 Task: Find a house in Ramallah for 6 guests, with 3 bedrooms, within a price range of ₹15,000 to ₹20,000, and the host should speak English.
Action: Mouse moved to (414, 84)
Screenshot: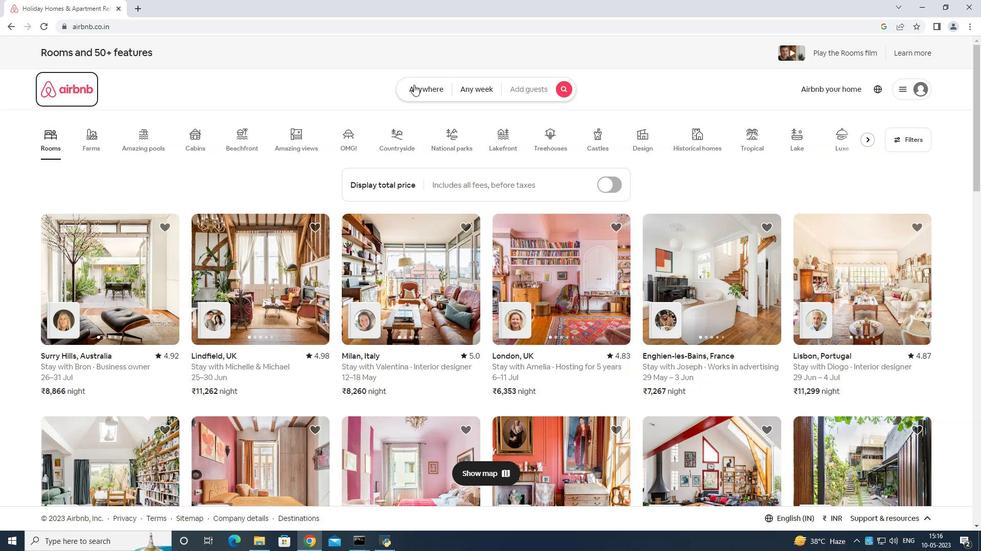 
Action: Mouse pressed left at (414, 84)
Screenshot: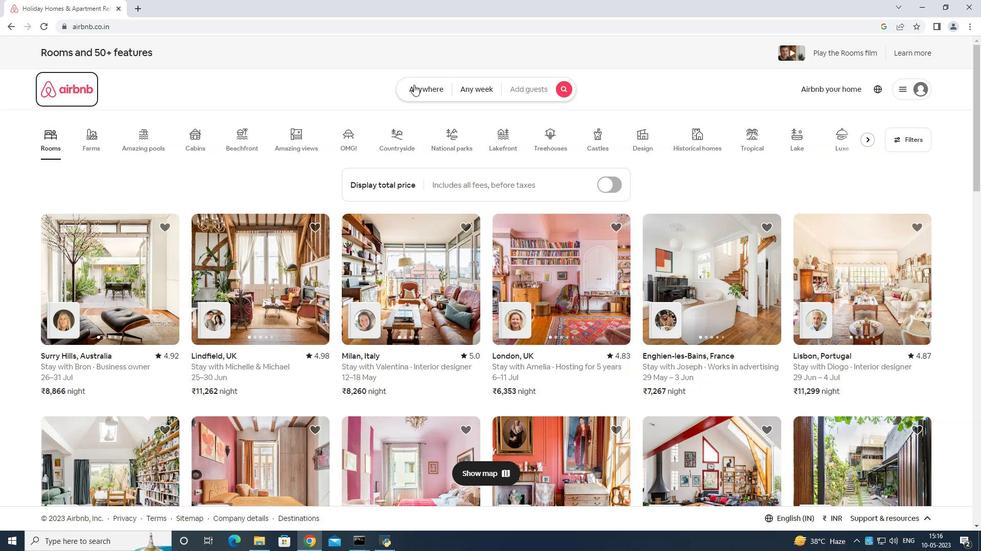 
Action: Mouse moved to (396, 119)
Screenshot: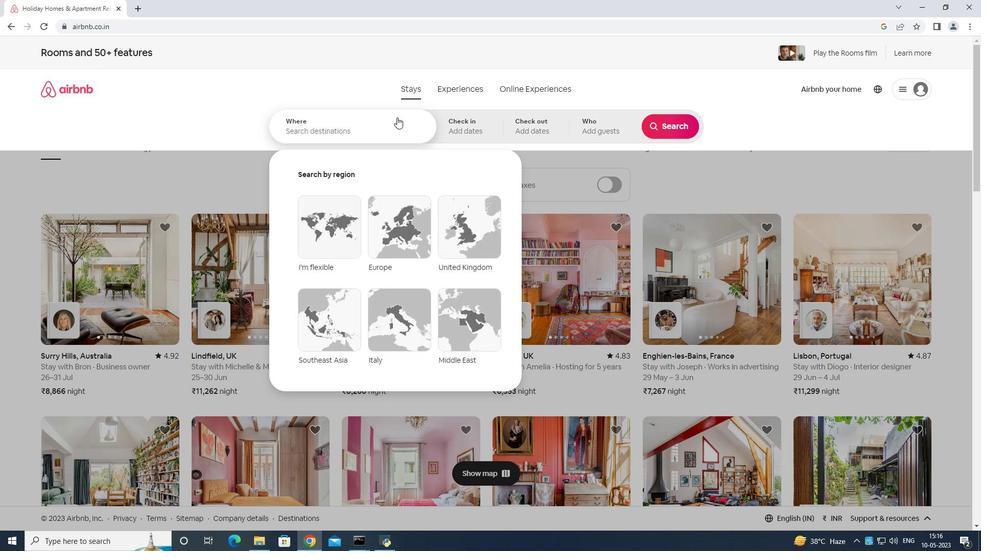 
Action: Mouse pressed left at (396, 119)
Screenshot: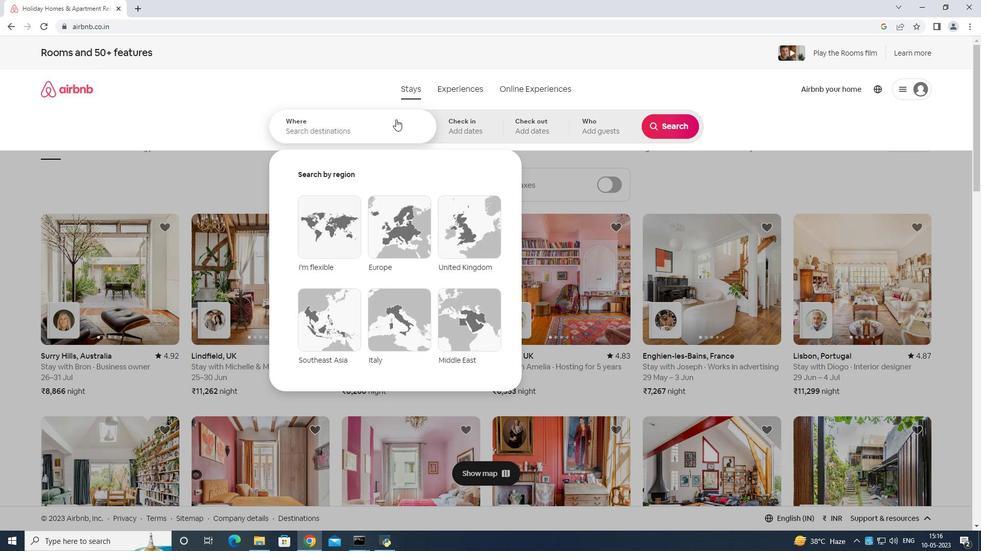 
Action: Mouse moved to (424, 124)
Screenshot: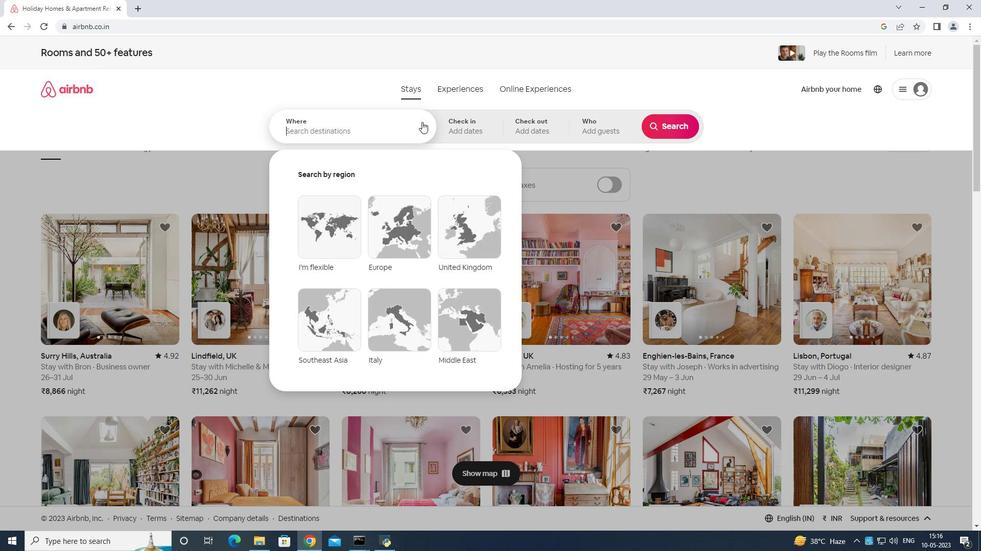 
Action: Key pressed <Key.shift>Ramallah<Key.space>palestti<Key.backspace><Key.backspace>inian<Key.enter>
Screenshot: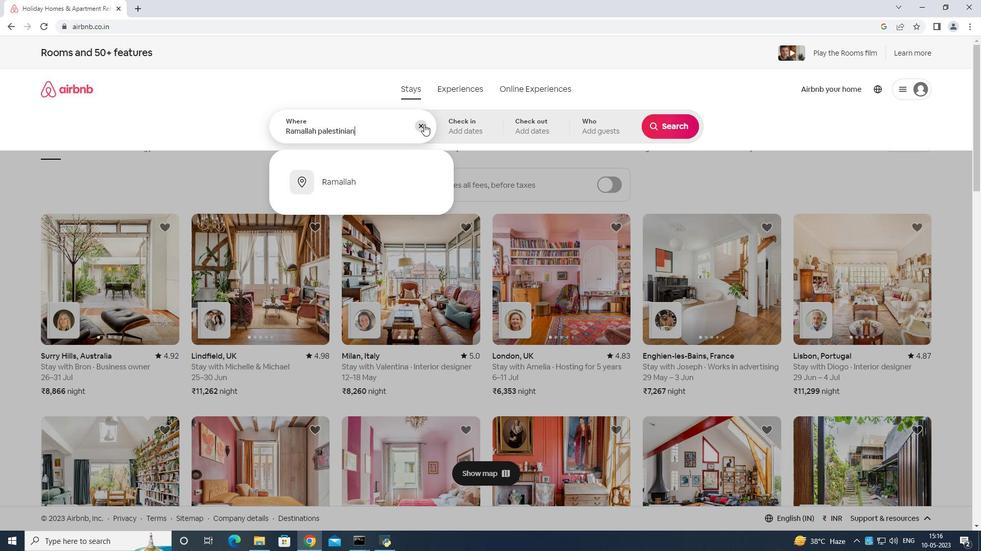 
Action: Mouse moved to (670, 204)
Screenshot: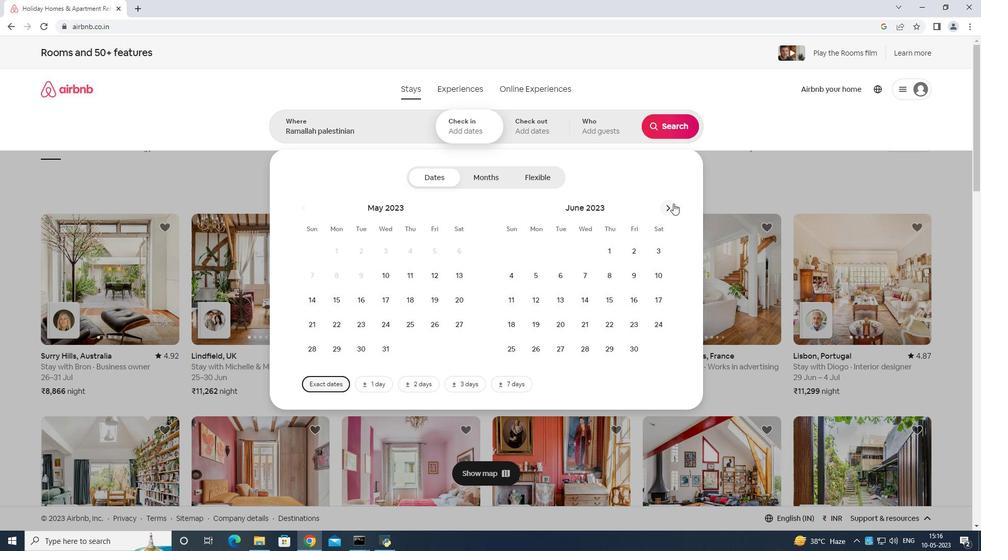 
Action: Mouse pressed left at (670, 204)
Screenshot: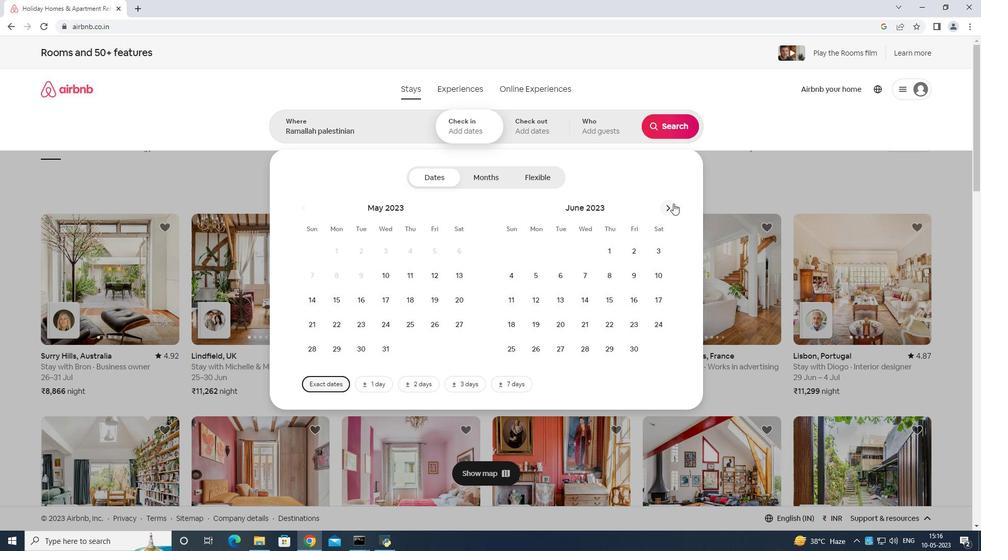
Action: Mouse moved to (670, 204)
Screenshot: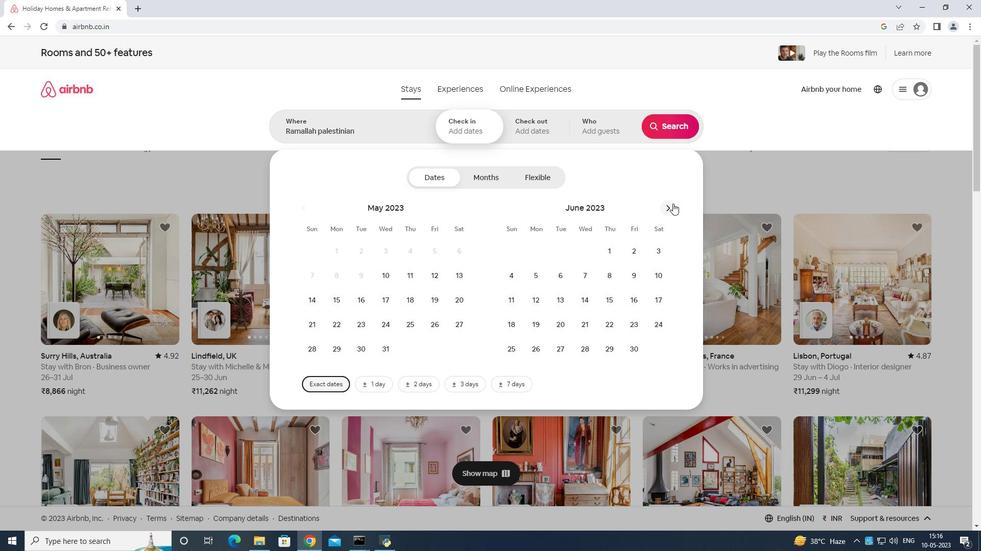 
Action: Mouse pressed left at (670, 204)
Screenshot: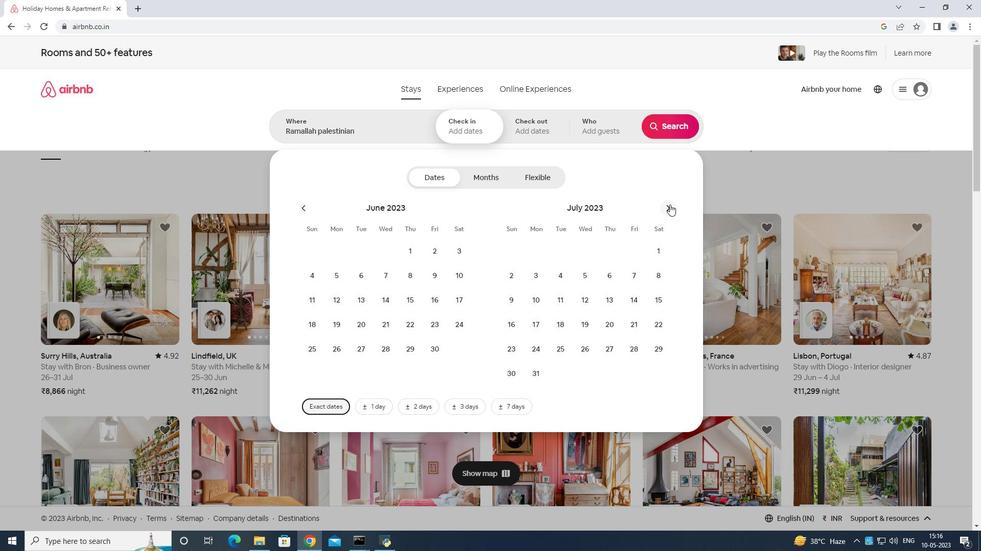 
Action: Mouse pressed left at (670, 204)
Screenshot: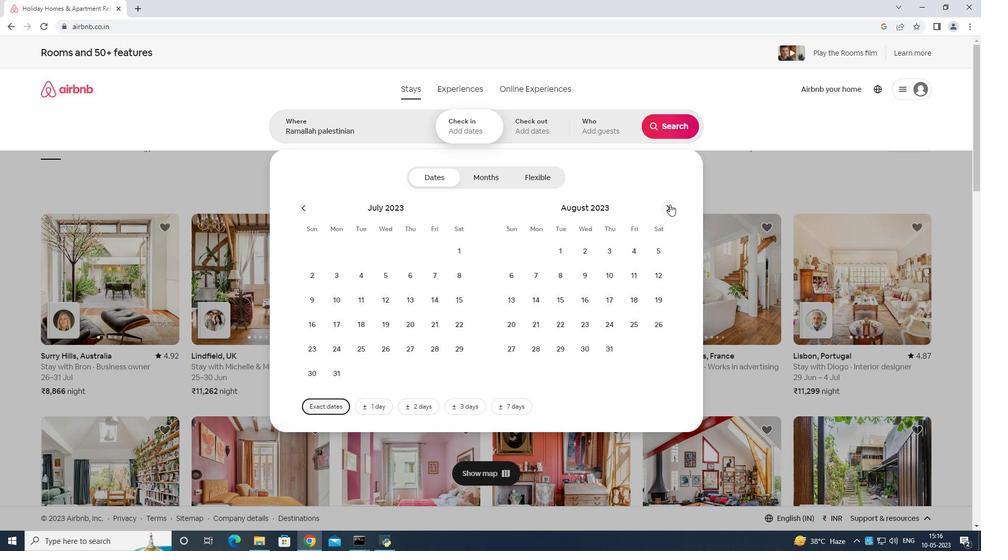 
Action: Mouse moved to (551, 272)
Screenshot: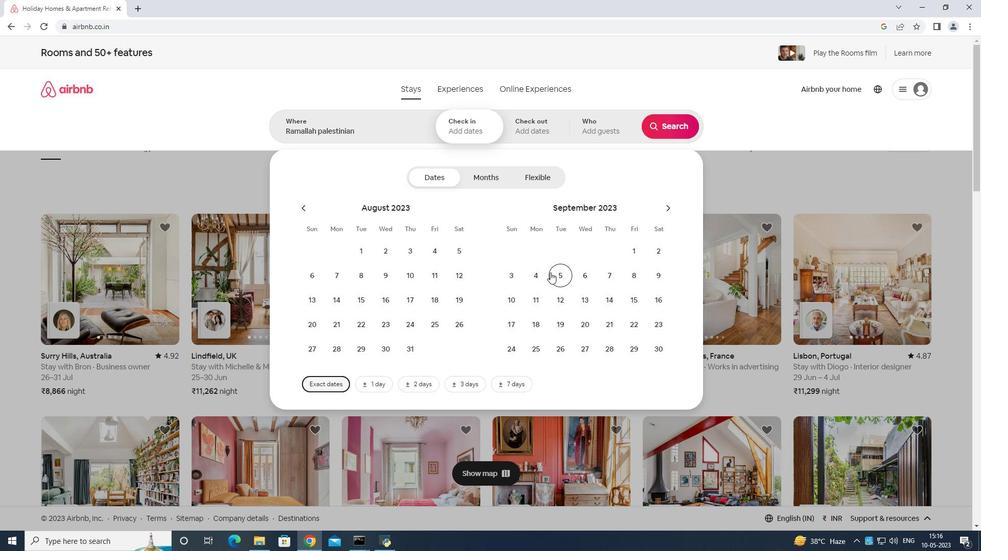 
Action: Mouse pressed left at (551, 272)
Screenshot: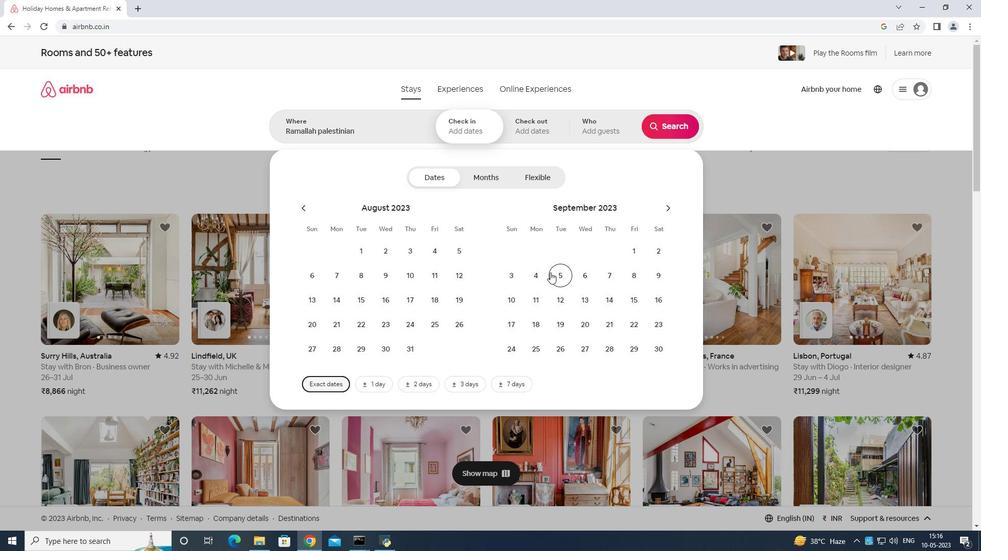 
Action: Mouse moved to (562, 273)
Screenshot: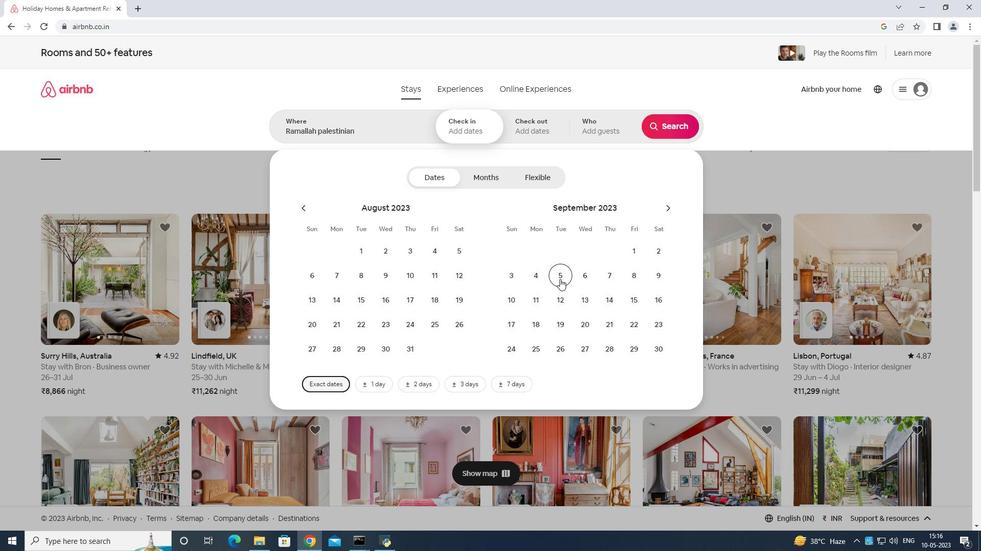 
Action: Mouse pressed left at (562, 273)
Screenshot: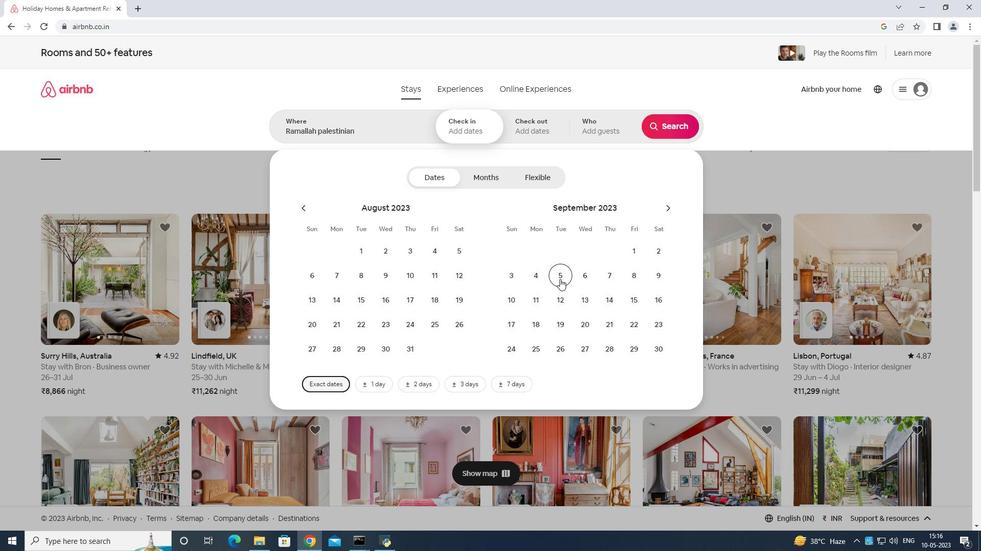 
Action: Mouse moved to (576, 292)
Screenshot: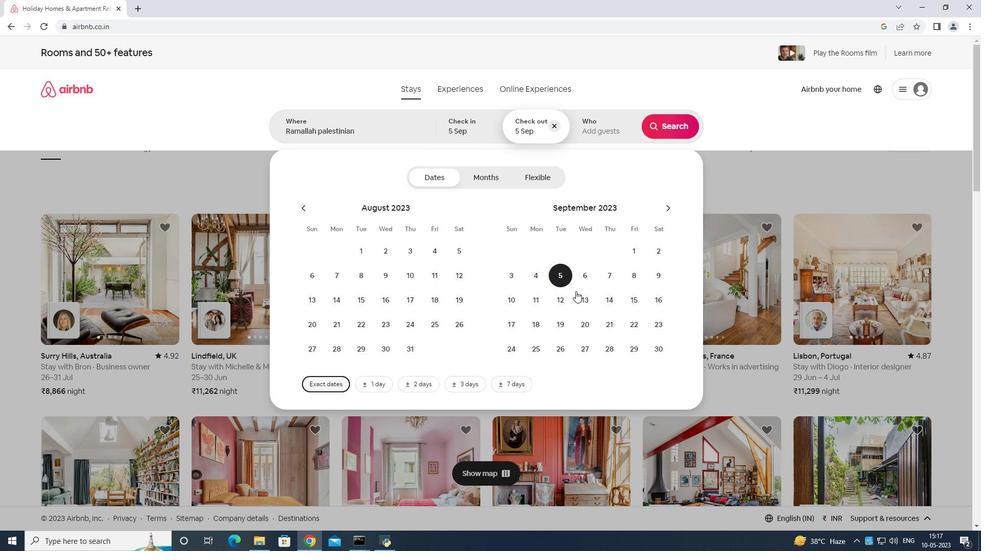 
Action: Mouse pressed left at (576, 292)
Screenshot: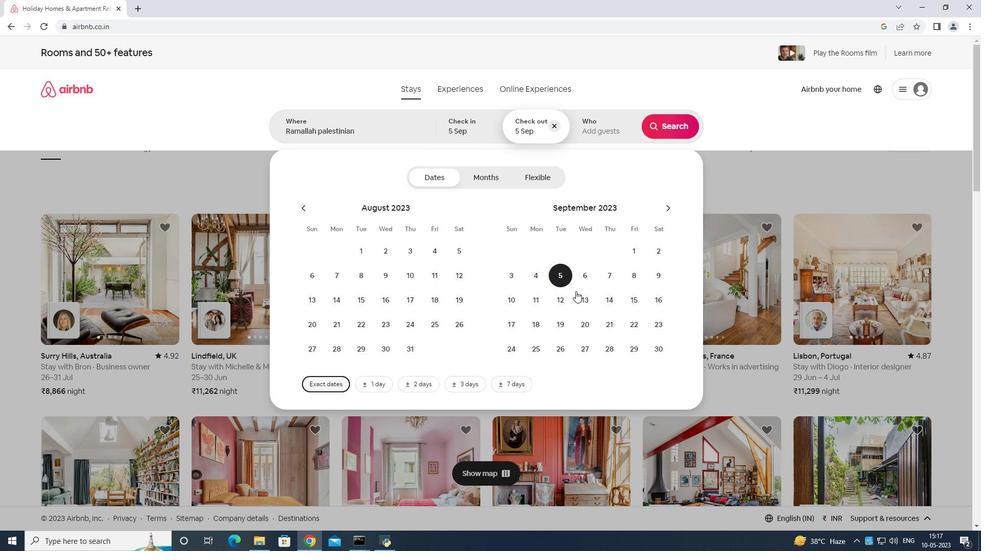 
Action: Mouse moved to (601, 129)
Screenshot: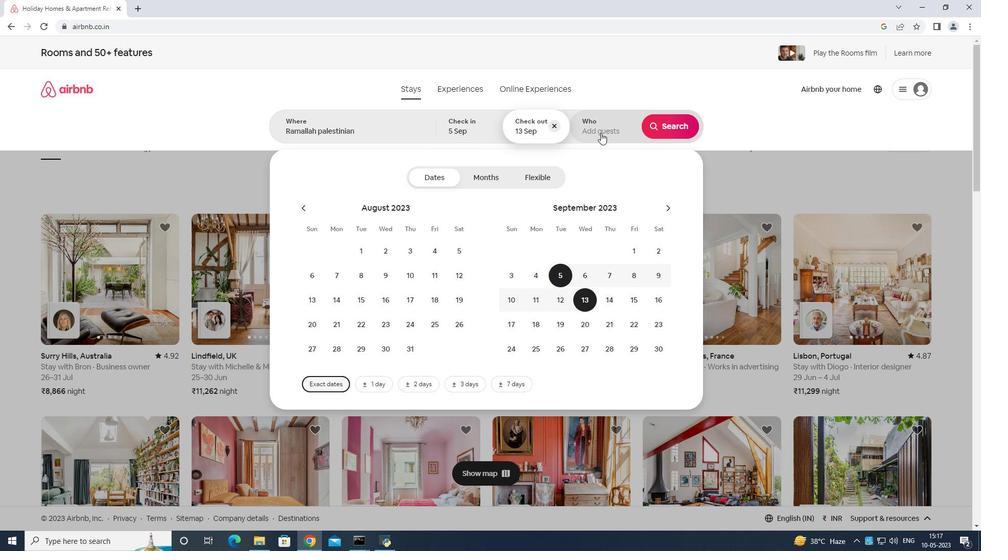 
Action: Mouse pressed left at (601, 129)
Screenshot: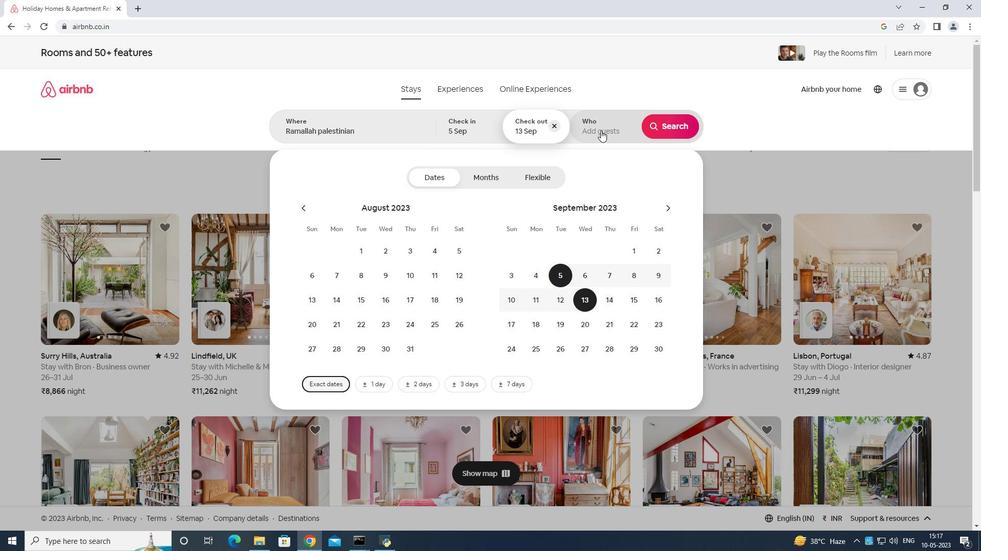 
Action: Mouse moved to (667, 180)
Screenshot: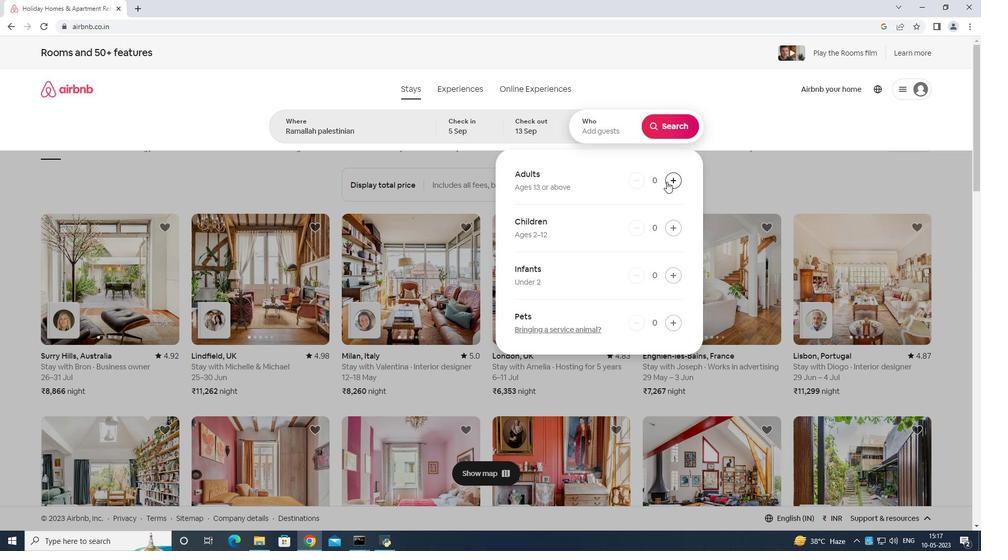 
Action: Mouse pressed left at (667, 180)
Screenshot: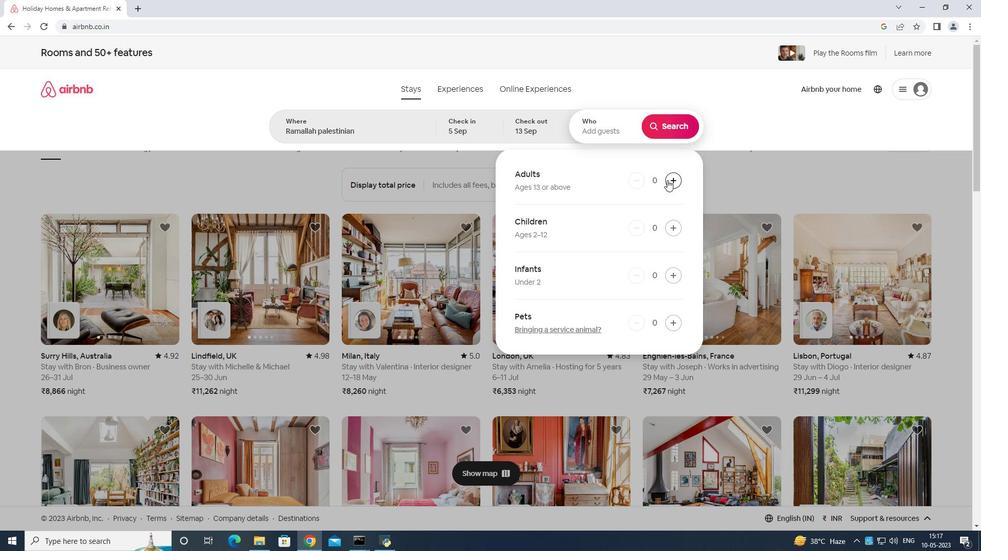
Action: Mouse moved to (666, 179)
Screenshot: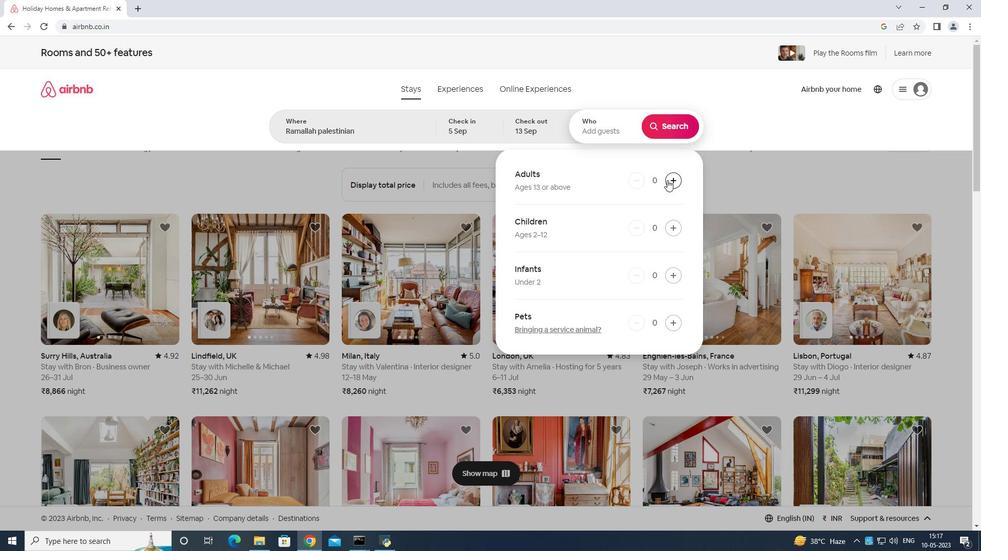 
Action: Mouse pressed left at (666, 179)
Screenshot: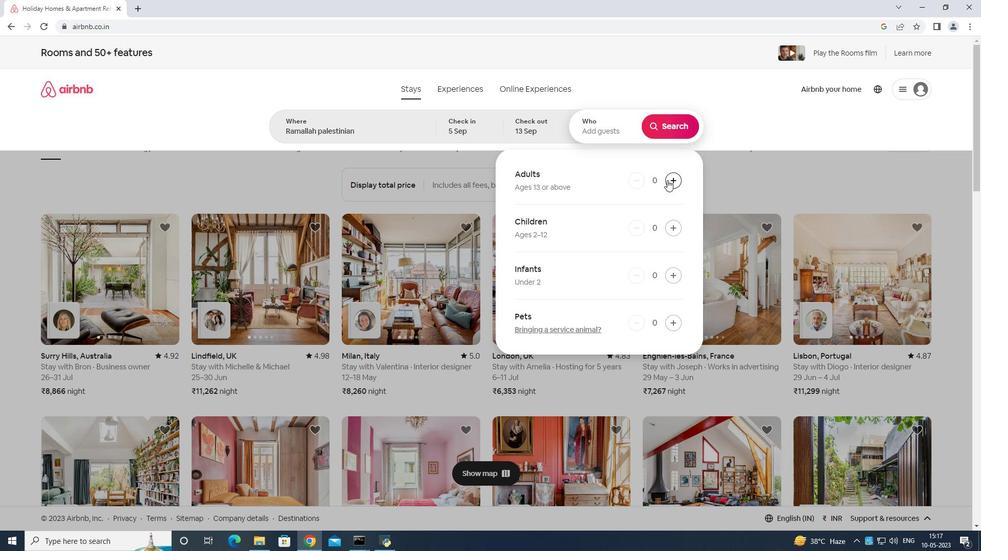 
Action: Mouse moved to (666, 179)
Screenshot: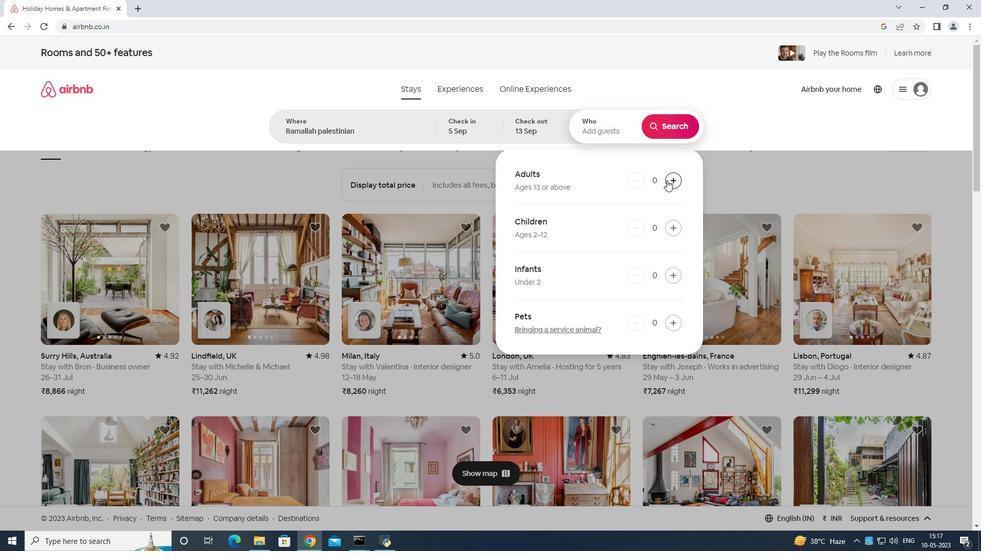 
Action: Mouse pressed left at (666, 179)
Screenshot: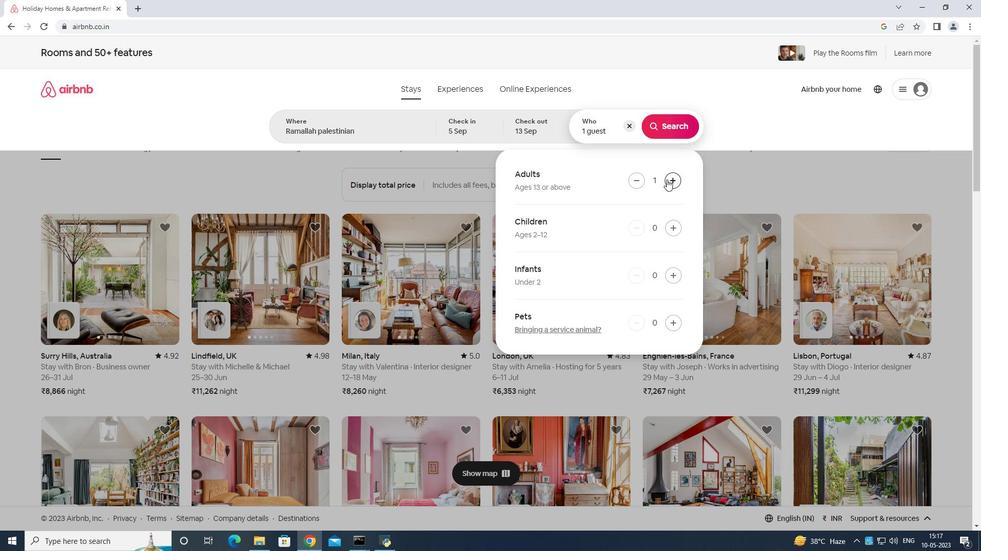 
Action: Mouse moved to (667, 179)
Screenshot: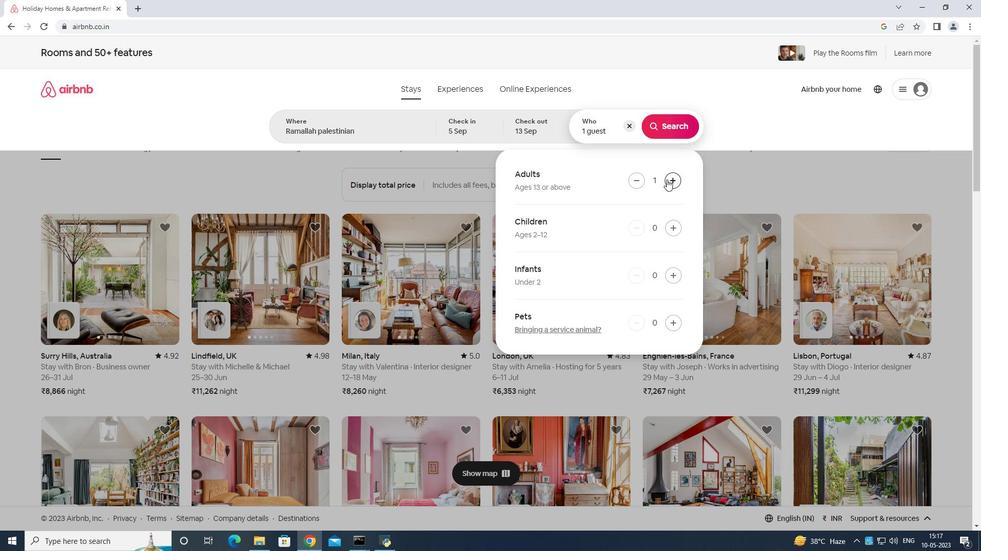 
Action: Mouse pressed left at (667, 179)
Screenshot: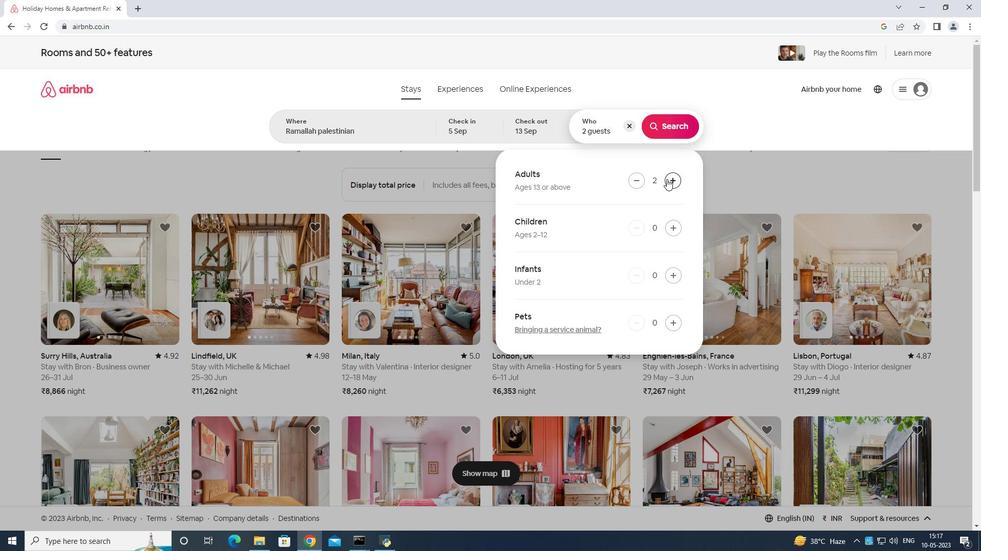 
Action: Mouse moved to (667, 178)
Screenshot: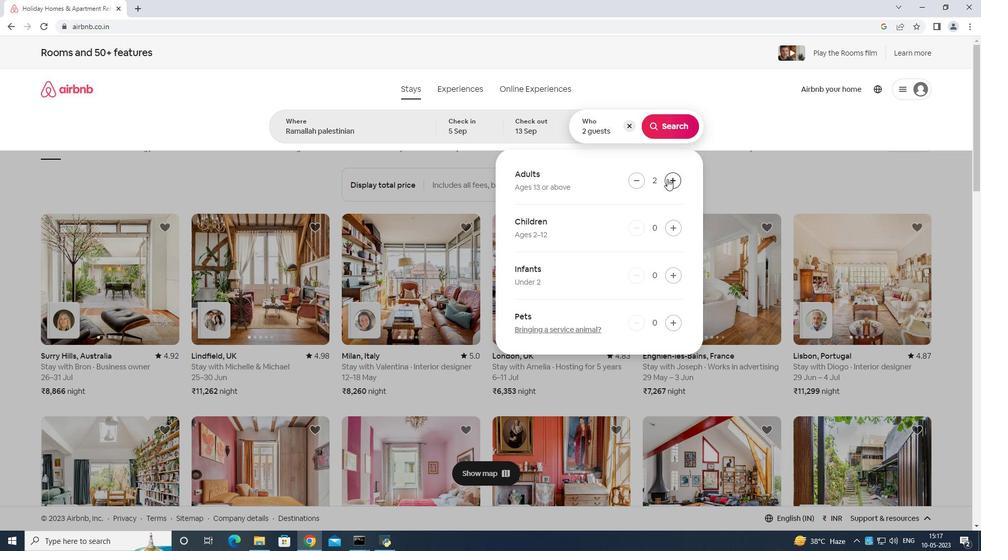 
Action: Mouse pressed left at (667, 178)
Screenshot: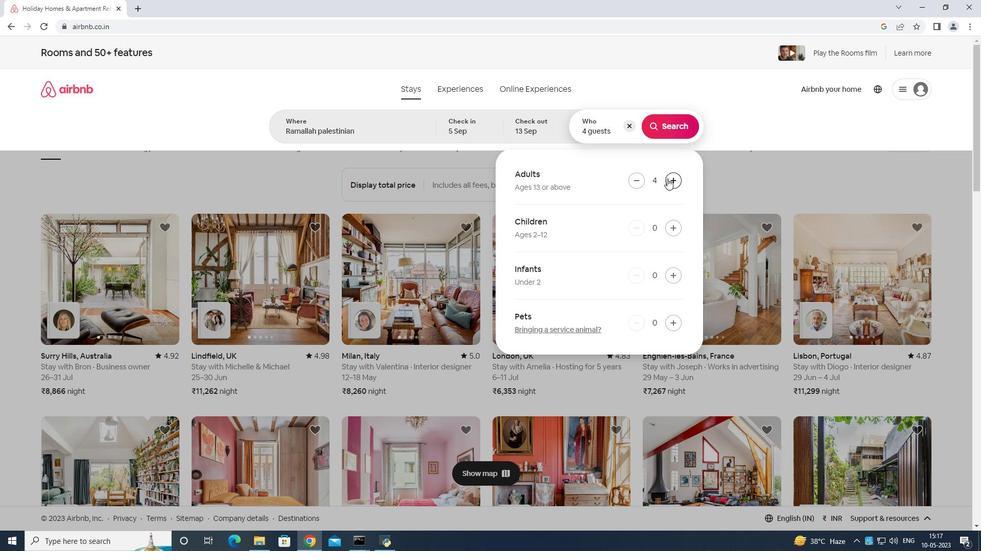 
Action: Mouse pressed left at (667, 178)
Screenshot: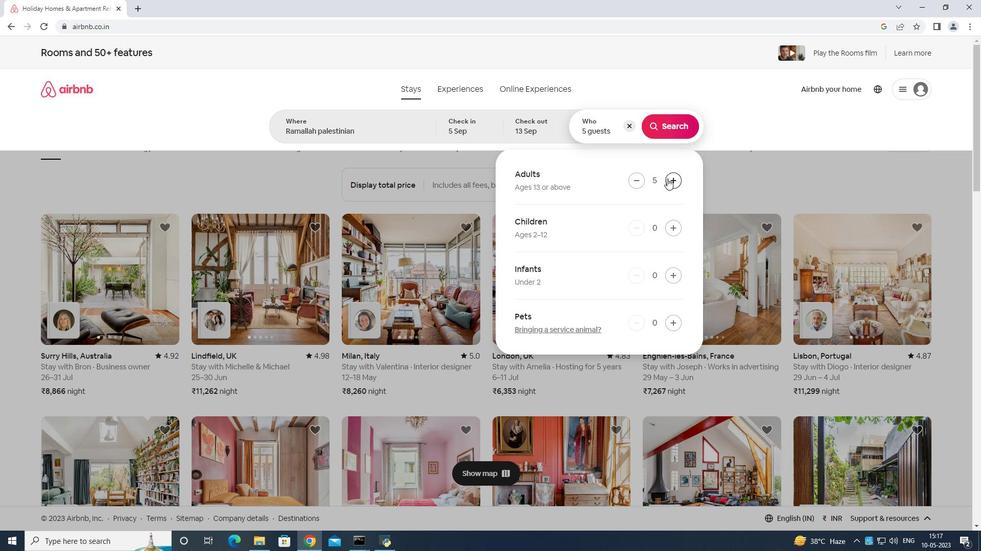 
Action: Mouse moved to (679, 125)
Screenshot: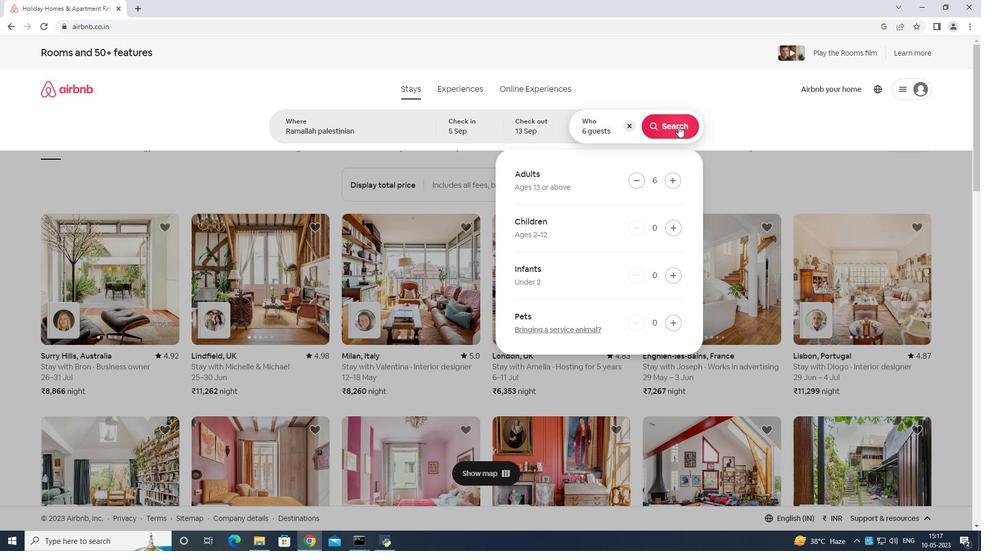 
Action: Mouse pressed left at (679, 125)
Screenshot: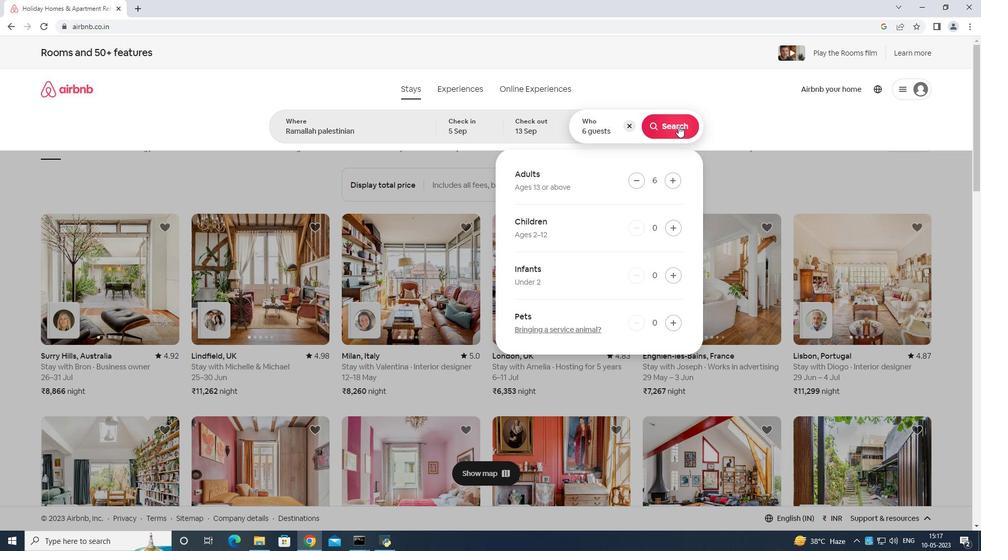 
Action: Mouse moved to (945, 98)
Screenshot: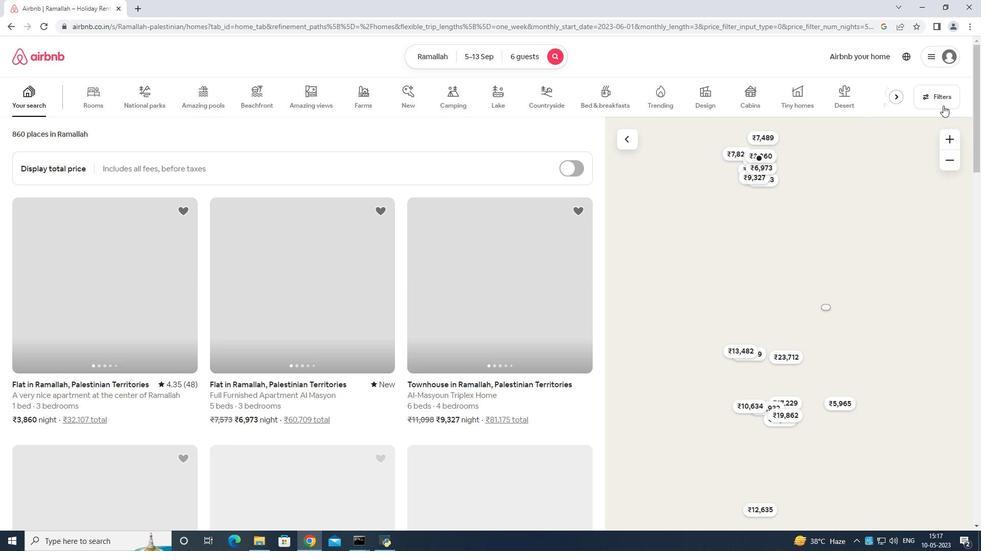 
Action: Mouse pressed left at (944, 99)
Screenshot: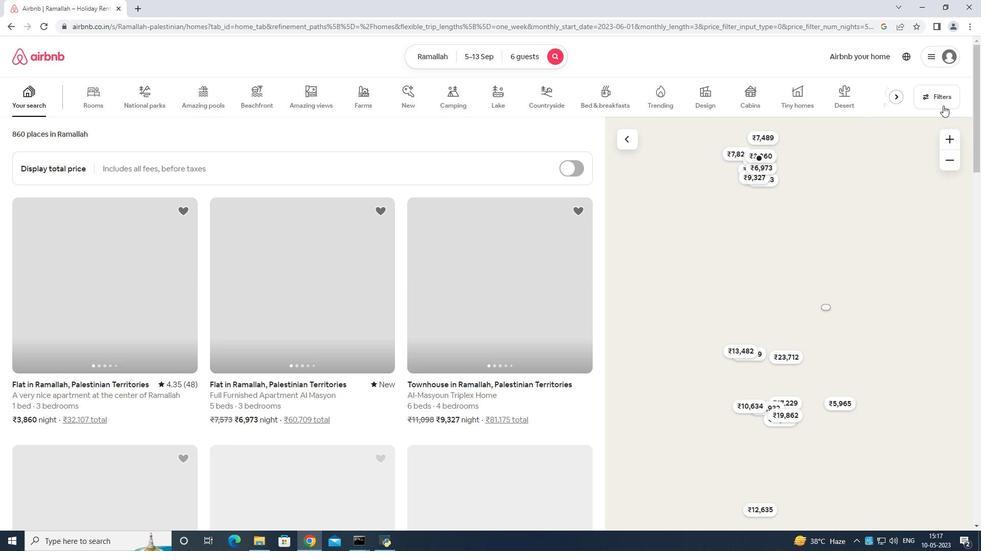 
Action: Mouse moved to (429, 346)
Screenshot: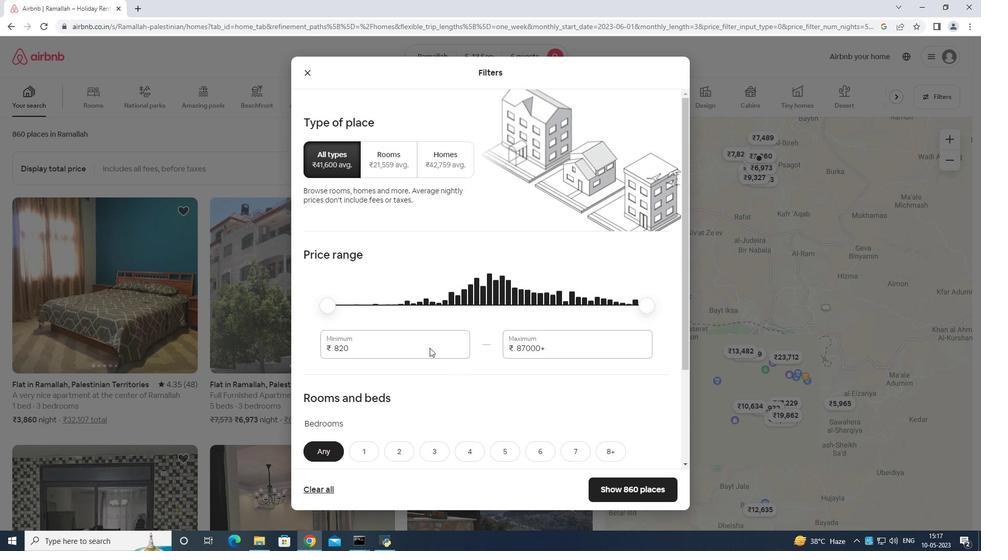 
Action: Mouse pressed left at (429, 346)
Screenshot: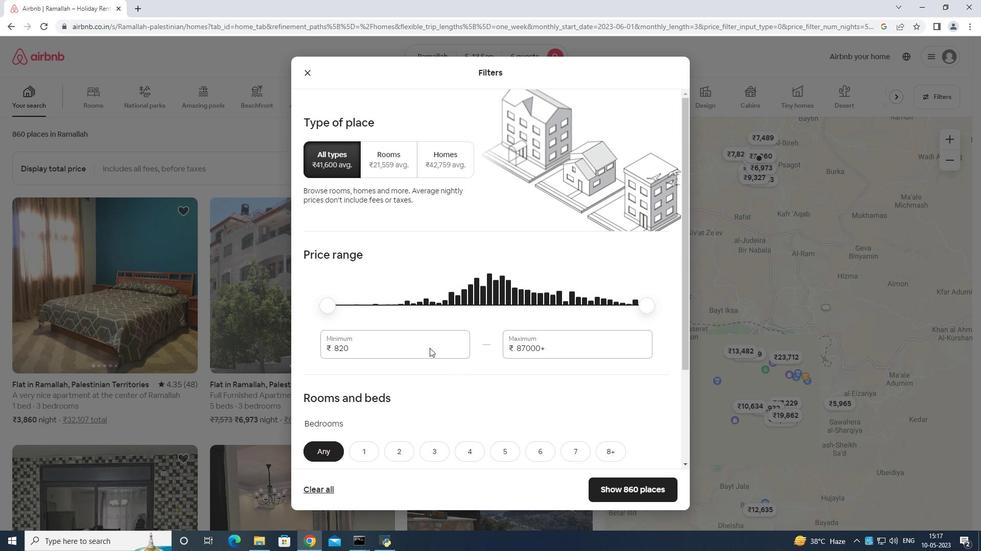 
Action: Mouse moved to (429, 340)
Screenshot: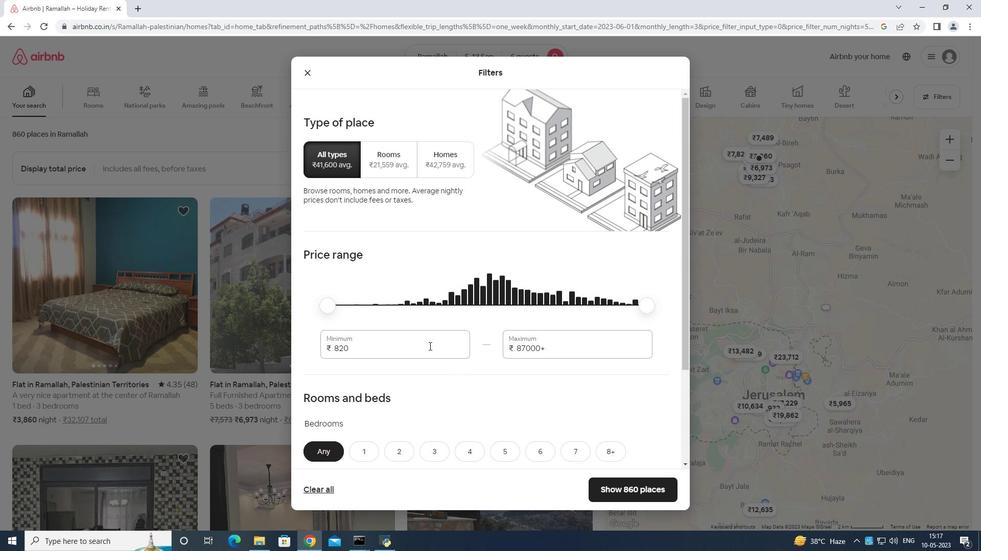 
Action: Key pressed <Key.backspace><Key.backspace><Key.backspace><Key.backspace>15000
Screenshot: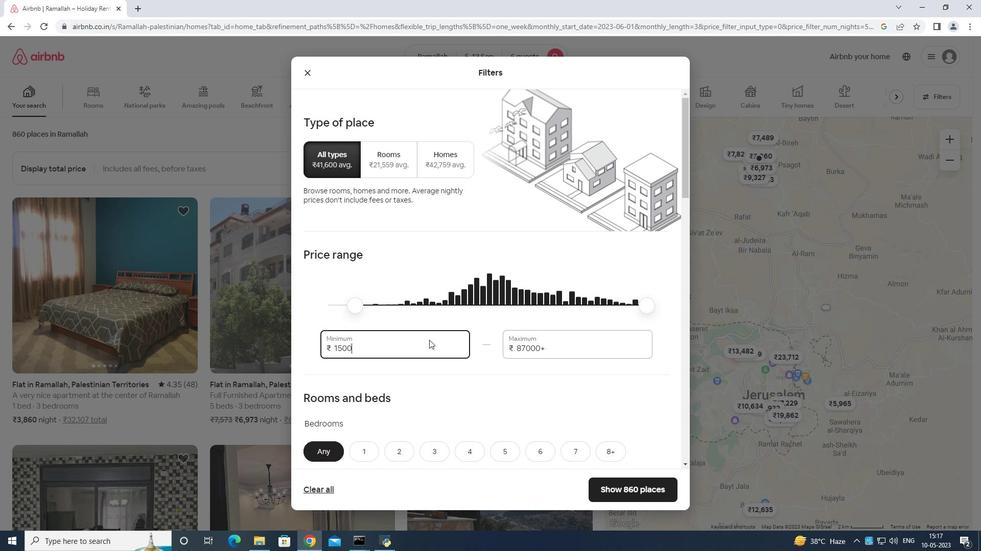 
Action: Mouse moved to (603, 347)
Screenshot: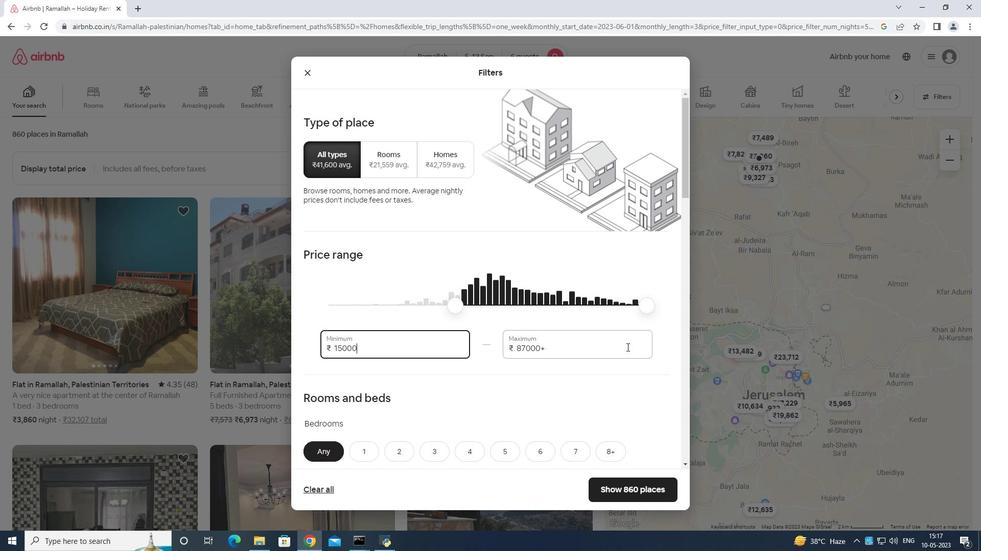 
Action: Mouse pressed left at (603, 347)
Screenshot: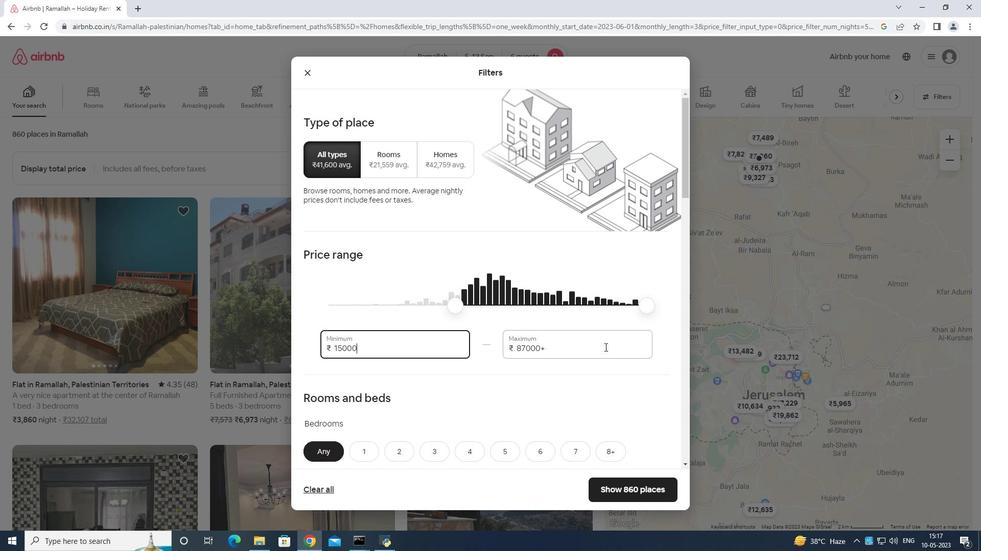 
Action: Key pressed <Key.backspace><Key.backspace><Key.backspace><Key.backspace><Key.backspace><Key.backspace><Key.backspace>20000
Screenshot: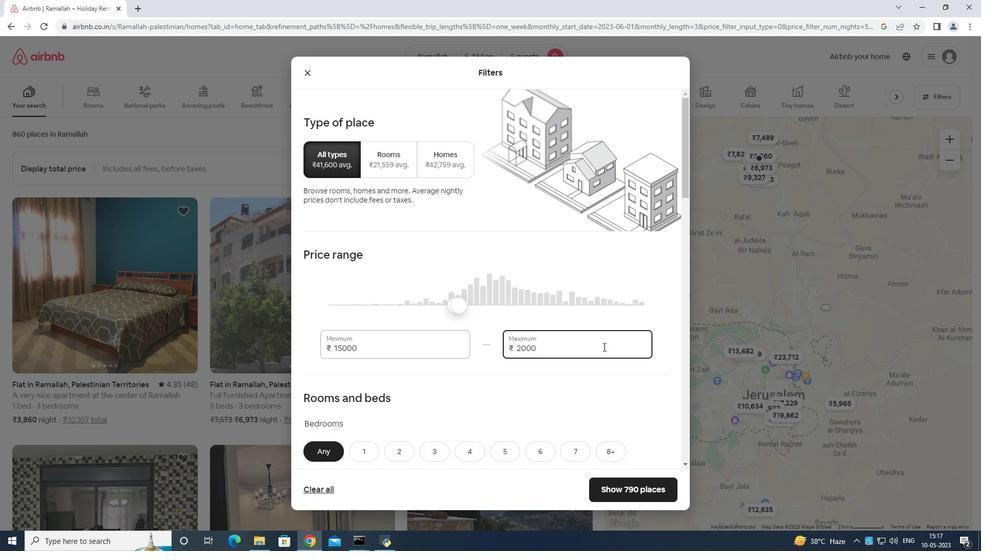 
Action: Mouse moved to (603, 347)
Screenshot: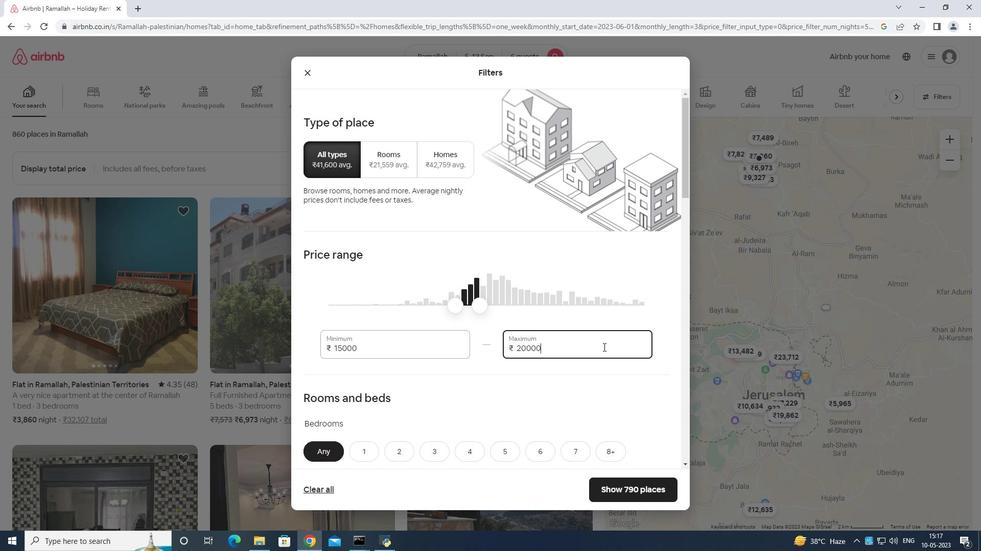 
Action: Mouse scrolled (603, 347) with delta (0, 0)
Screenshot: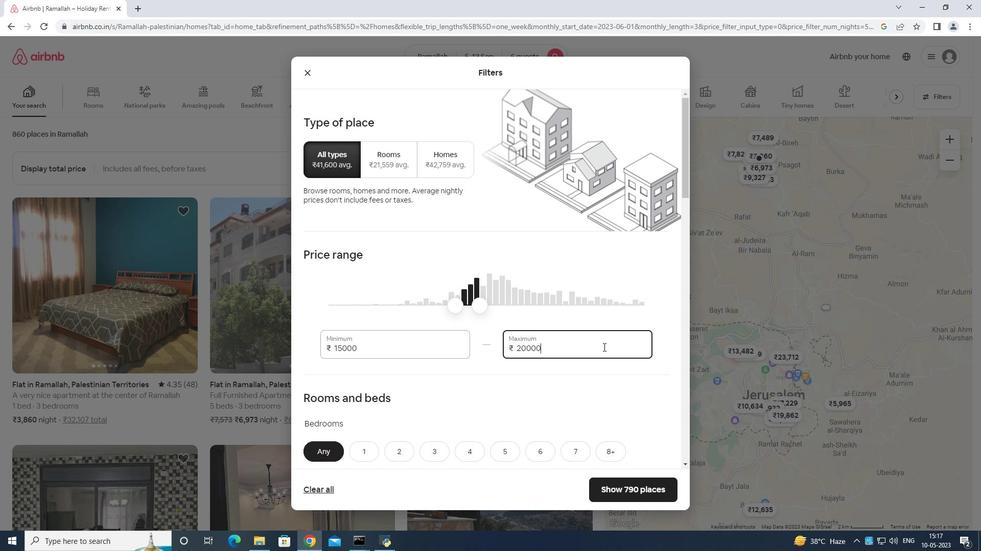
Action: Mouse moved to (602, 348)
Screenshot: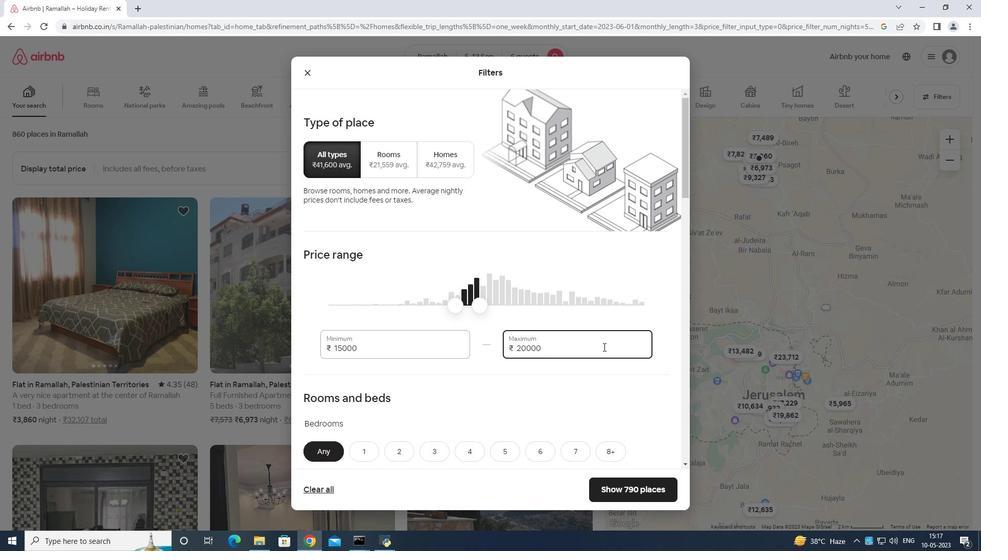 
Action: Mouse scrolled (602, 348) with delta (0, 0)
Screenshot: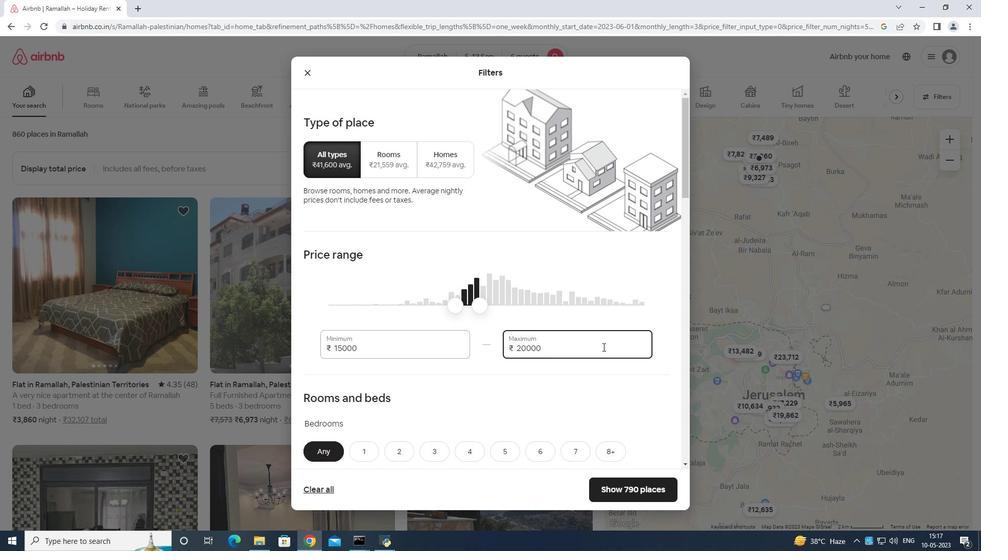 
Action: Mouse scrolled (602, 348) with delta (0, 0)
Screenshot: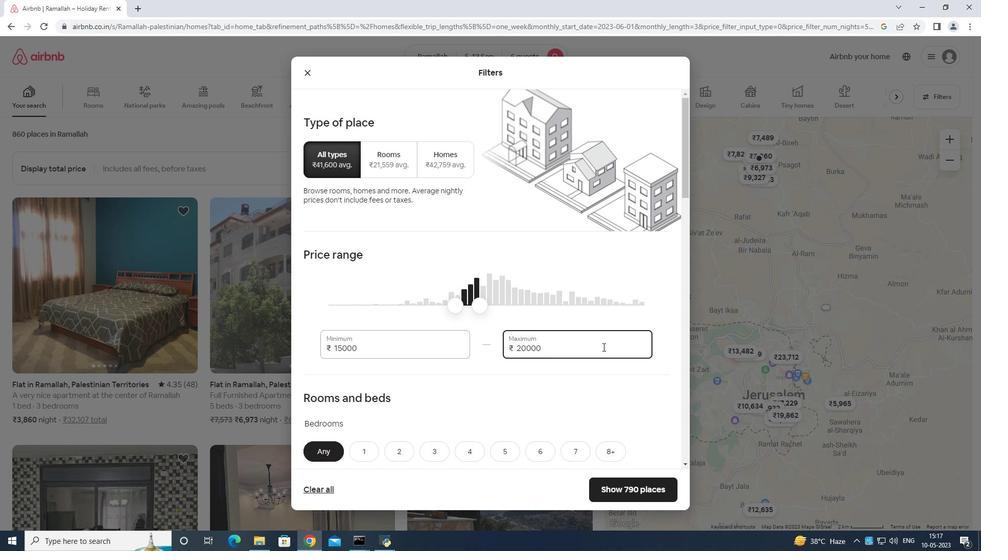 
Action: Mouse moved to (438, 303)
Screenshot: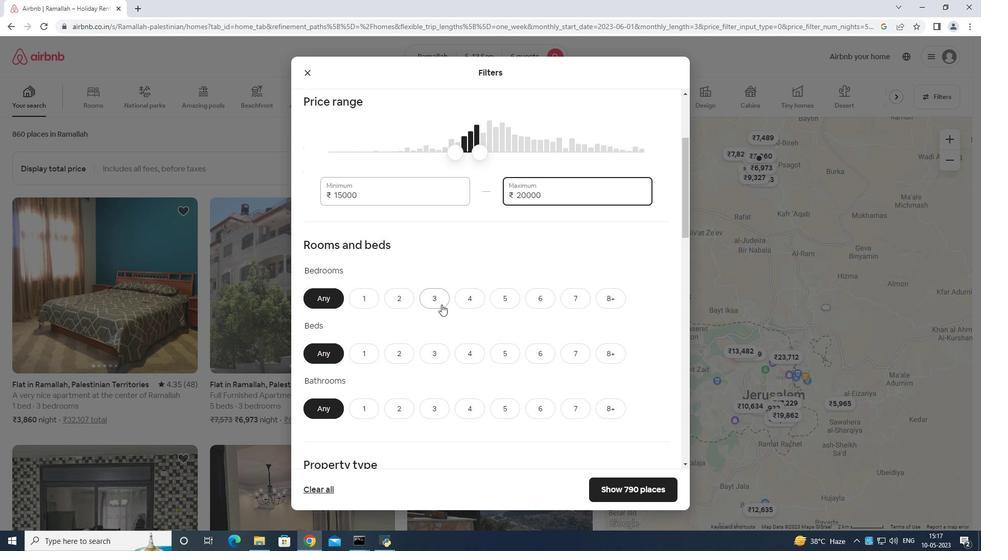 
Action: Mouse pressed left at (438, 303)
Screenshot: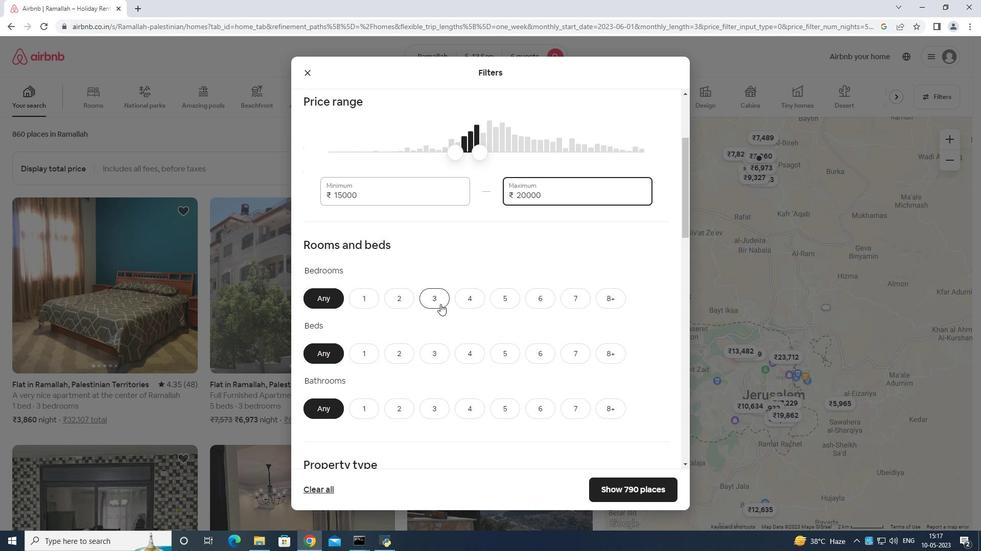 
Action: Mouse moved to (430, 352)
Screenshot: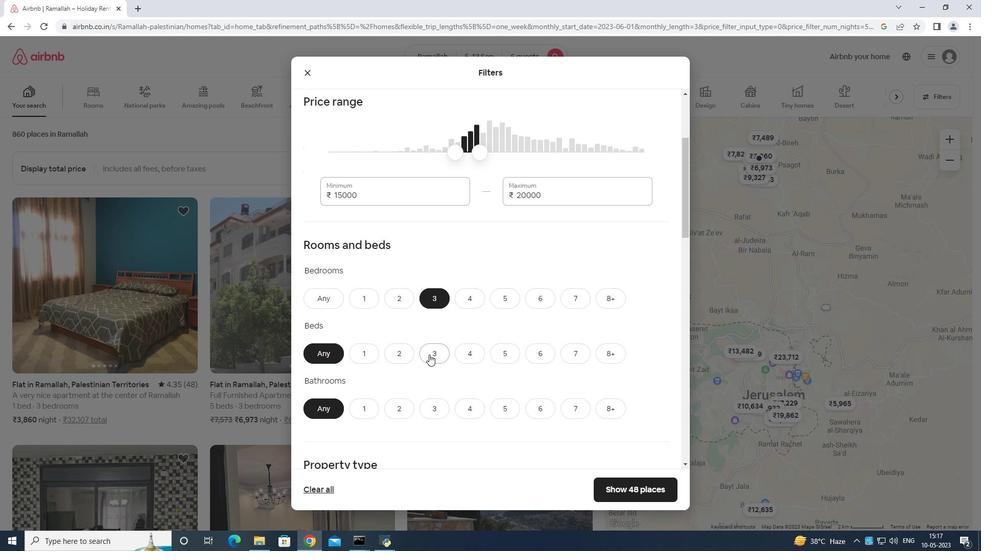 
Action: Mouse pressed left at (430, 352)
Screenshot: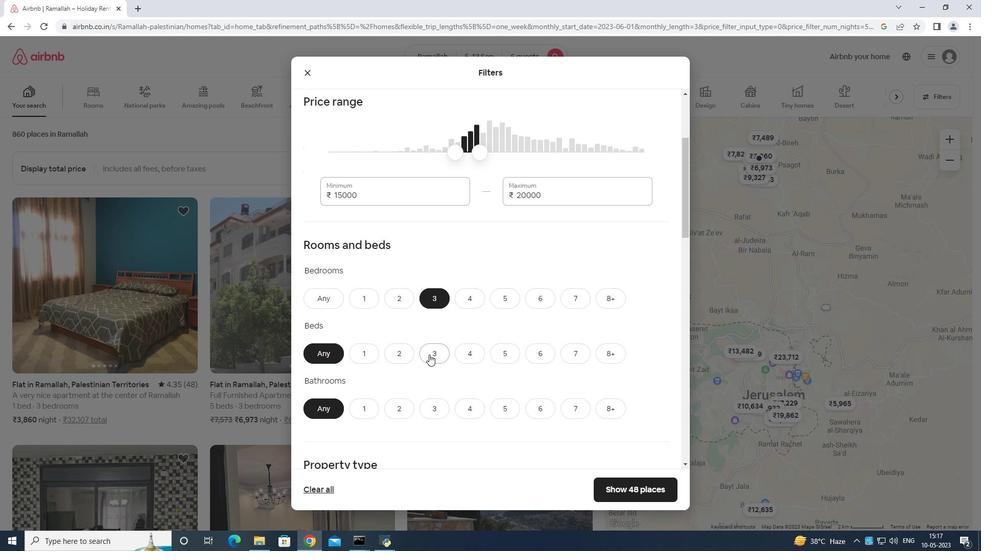 
Action: Mouse moved to (429, 403)
Screenshot: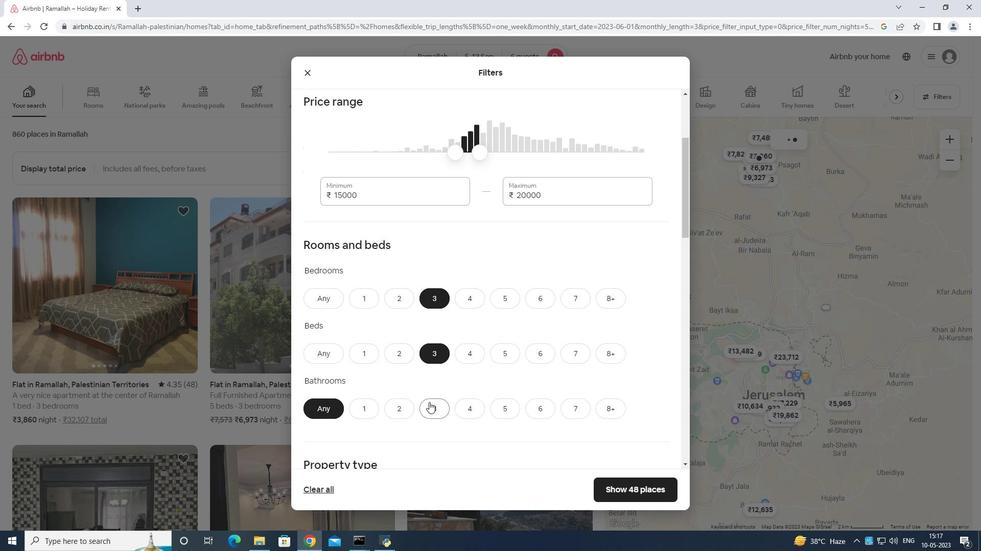 
Action: Mouse pressed left at (429, 403)
Screenshot: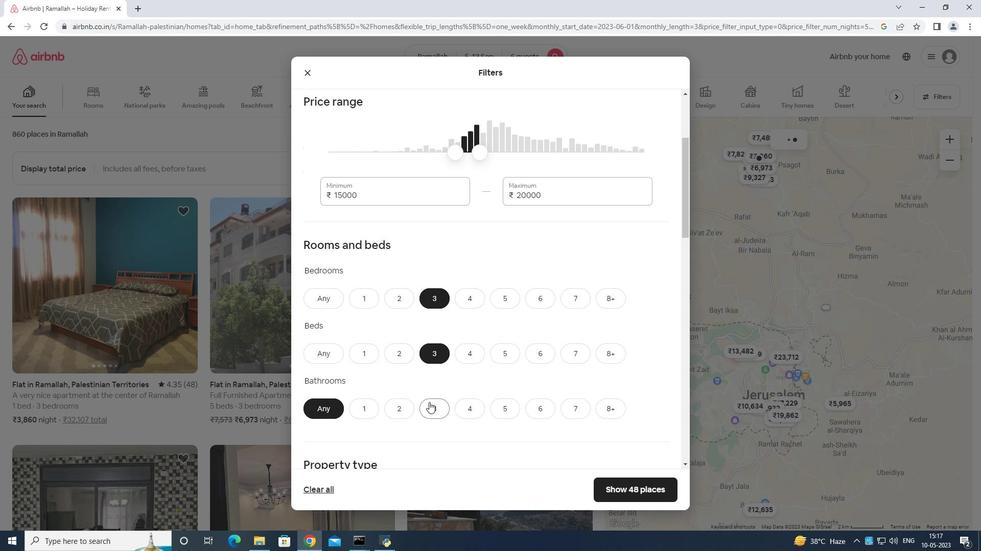 
Action: Mouse moved to (432, 402)
Screenshot: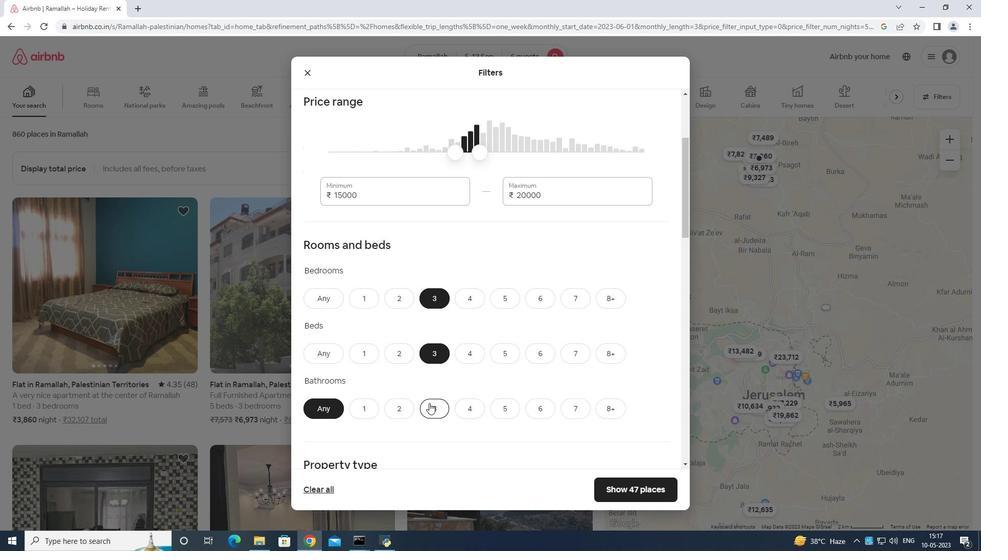
Action: Mouse scrolled (432, 402) with delta (0, 0)
Screenshot: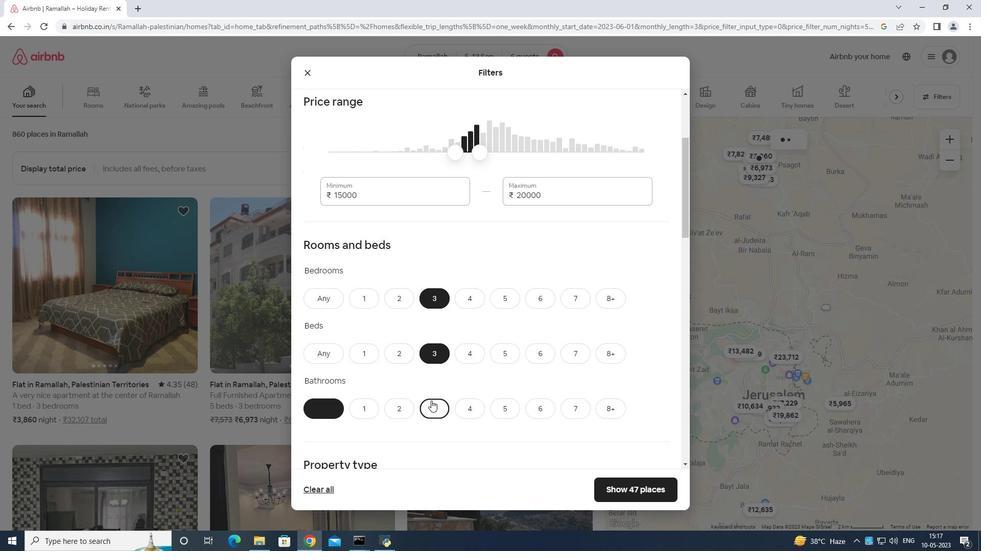 
Action: Mouse moved to (433, 403)
Screenshot: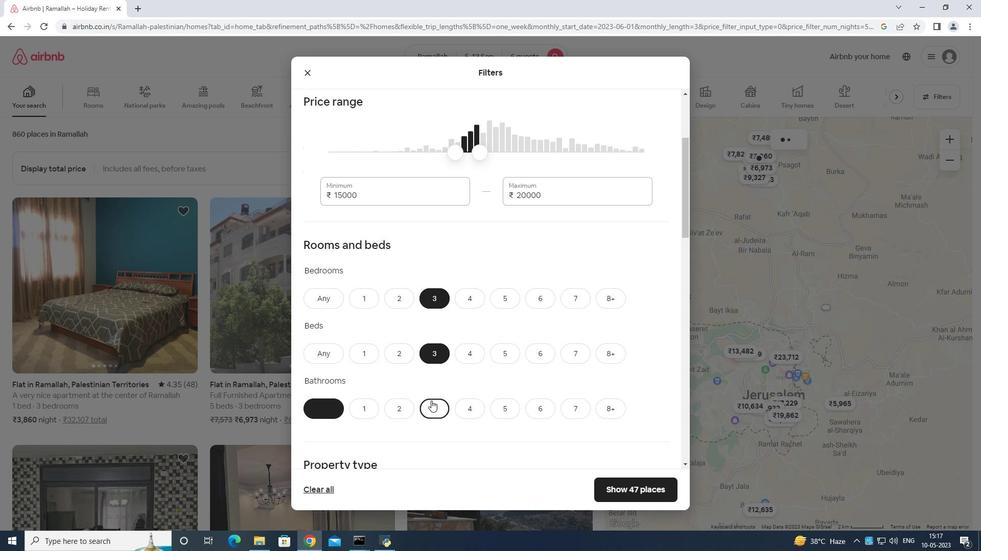 
Action: Mouse scrolled (433, 402) with delta (0, 0)
Screenshot: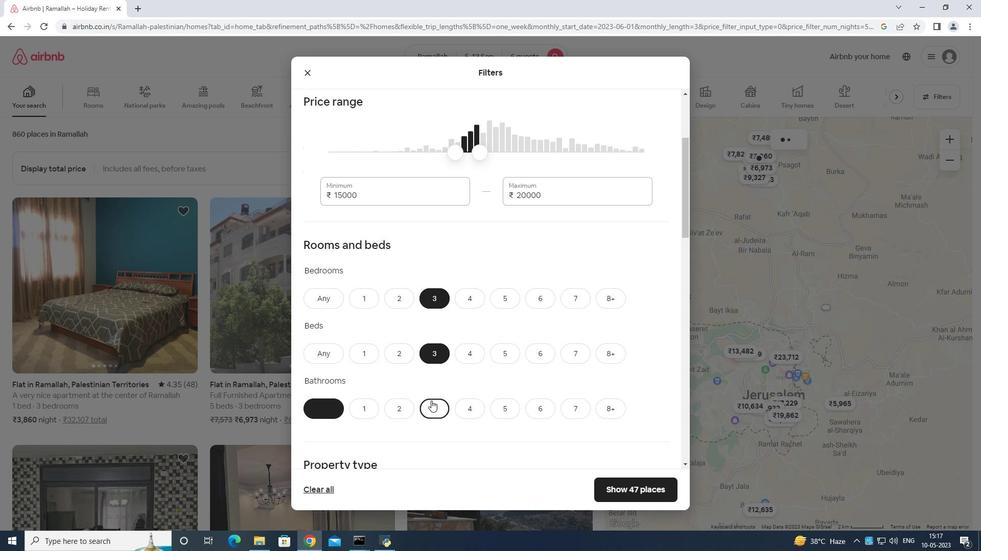 
Action: Mouse scrolled (433, 402) with delta (0, 0)
Screenshot: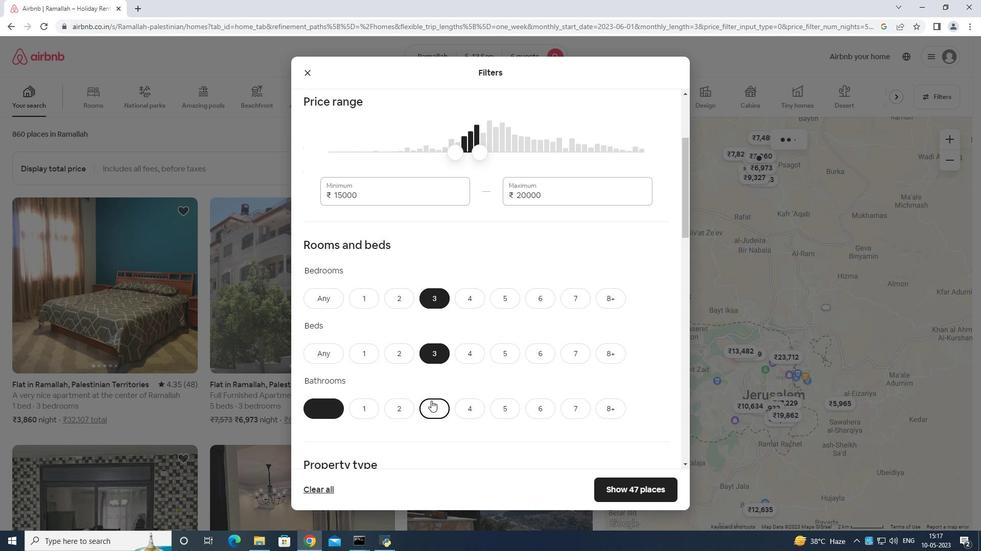 
Action: Mouse scrolled (433, 402) with delta (0, 0)
Screenshot: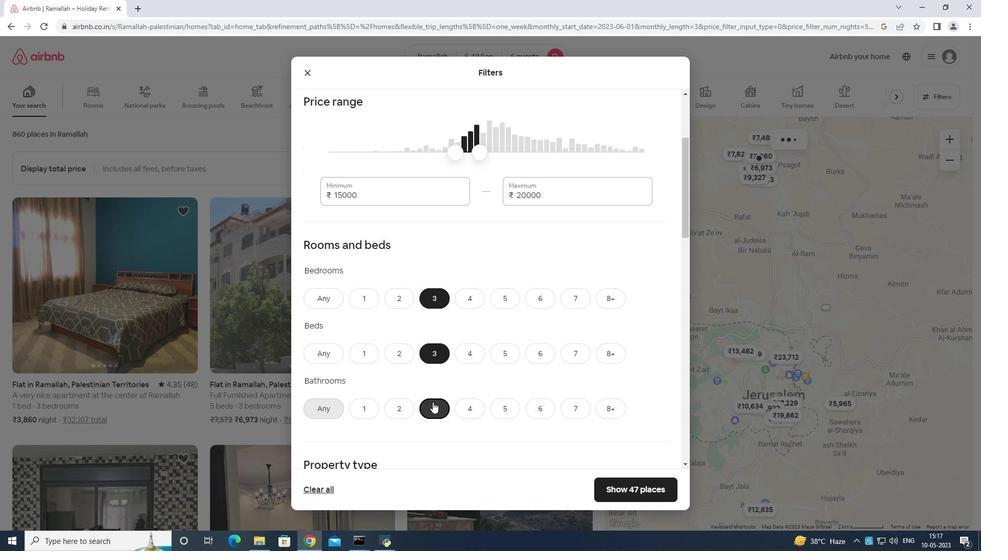 
Action: Mouse moved to (349, 308)
Screenshot: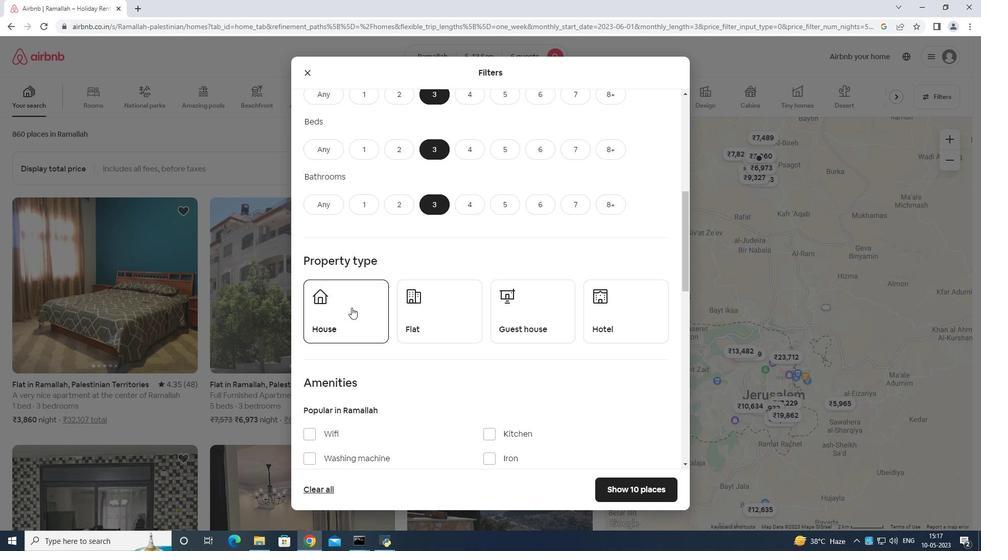 
Action: Mouse pressed left at (349, 308)
Screenshot: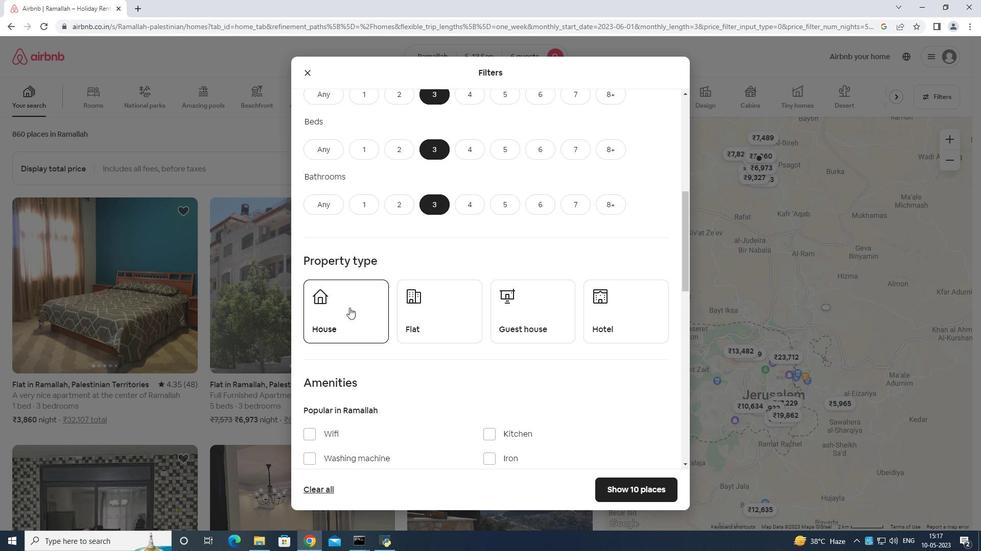 
Action: Mouse moved to (419, 298)
Screenshot: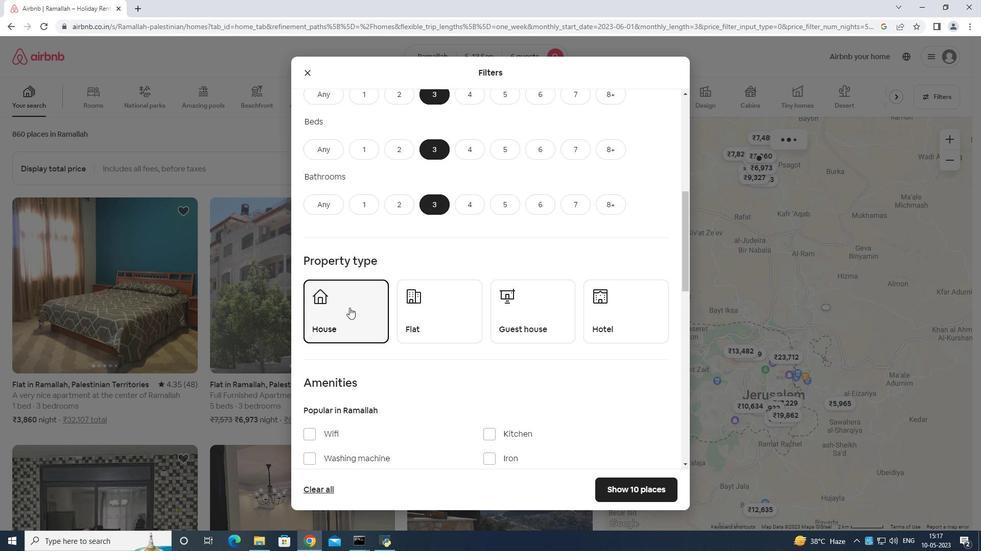 
Action: Mouse pressed left at (419, 298)
Screenshot: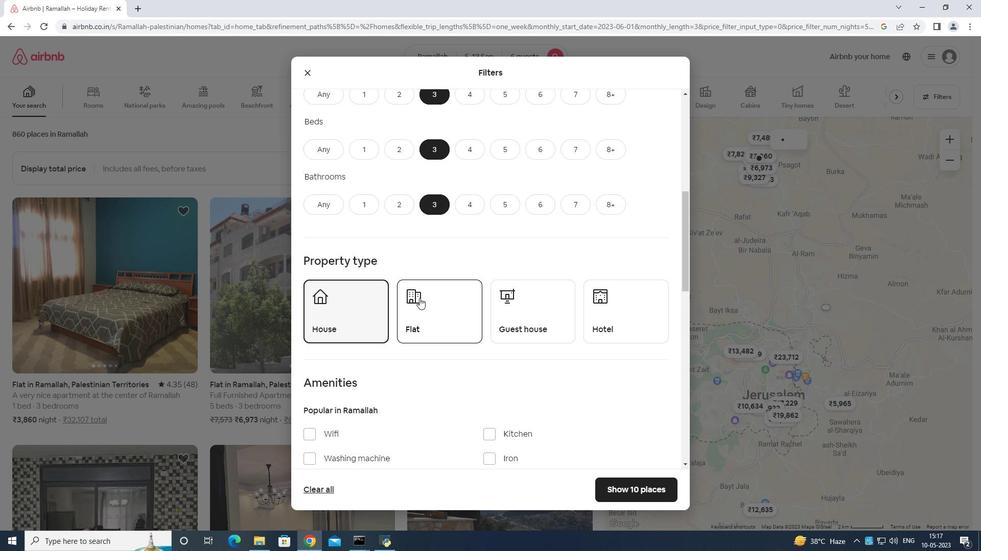 
Action: Mouse moved to (513, 308)
Screenshot: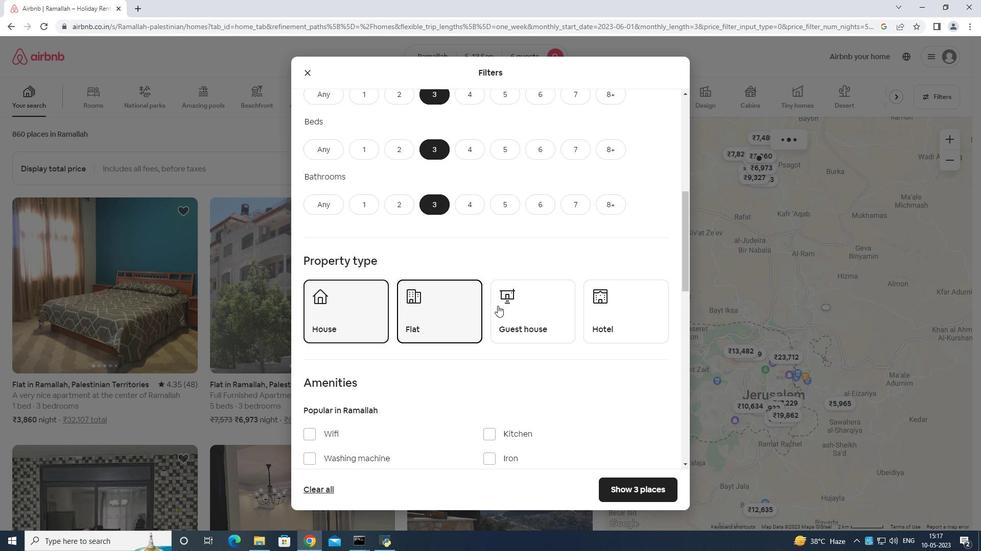 
Action: Mouse pressed left at (513, 308)
Screenshot: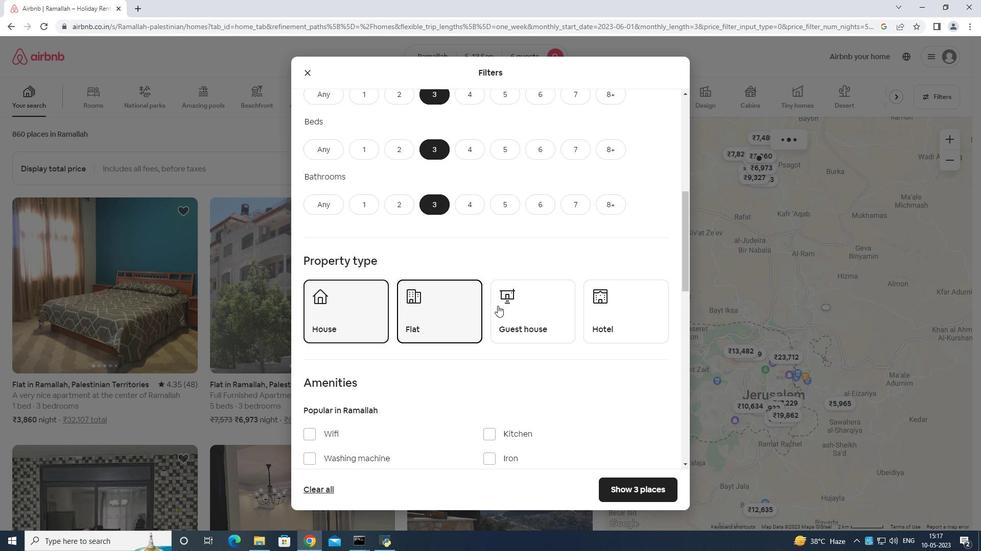
Action: Mouse moved to (523, 305)
Screenshot: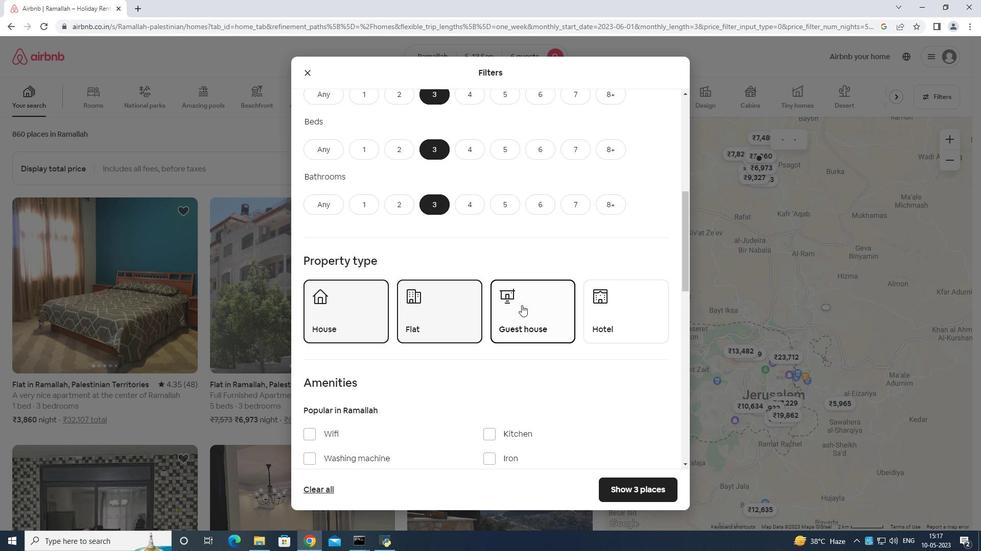 
Action: Mouse scrolled (523, 305) with delta (0, 0)
Screenshot: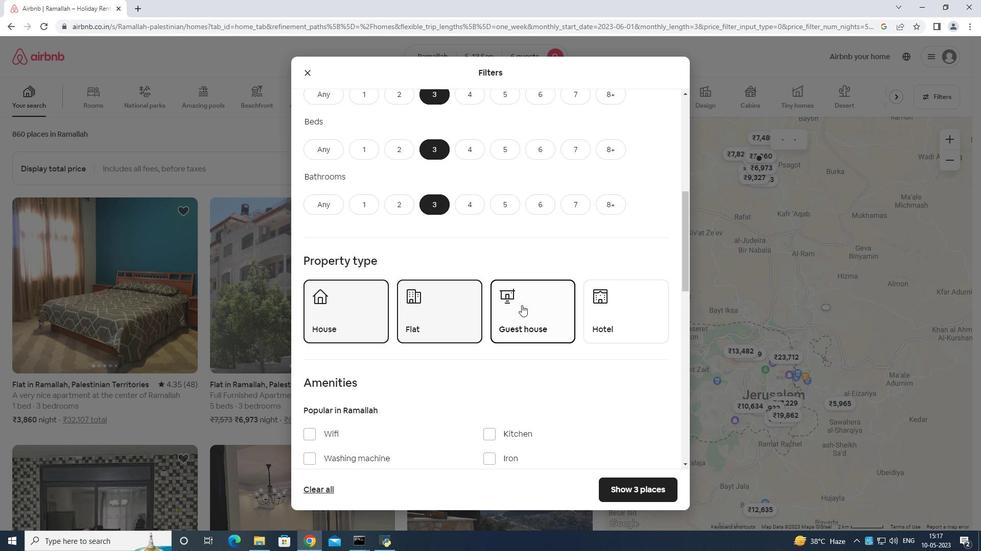 
Action: Mouse scrolled (523, 305) with delta (0, 0)
Screenshot: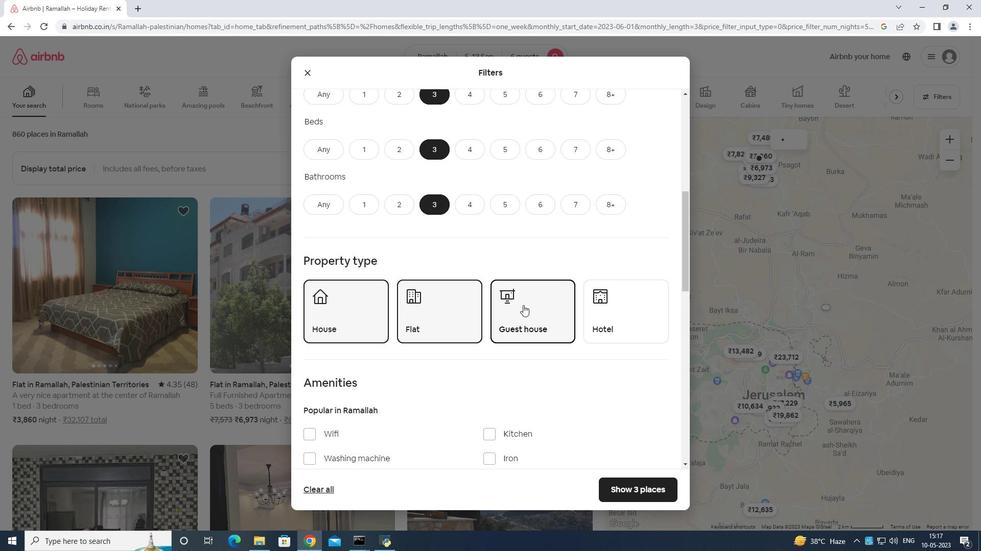 
Action: Mouse scrolled (523, 305) with delta (0, 0)
Screenshot: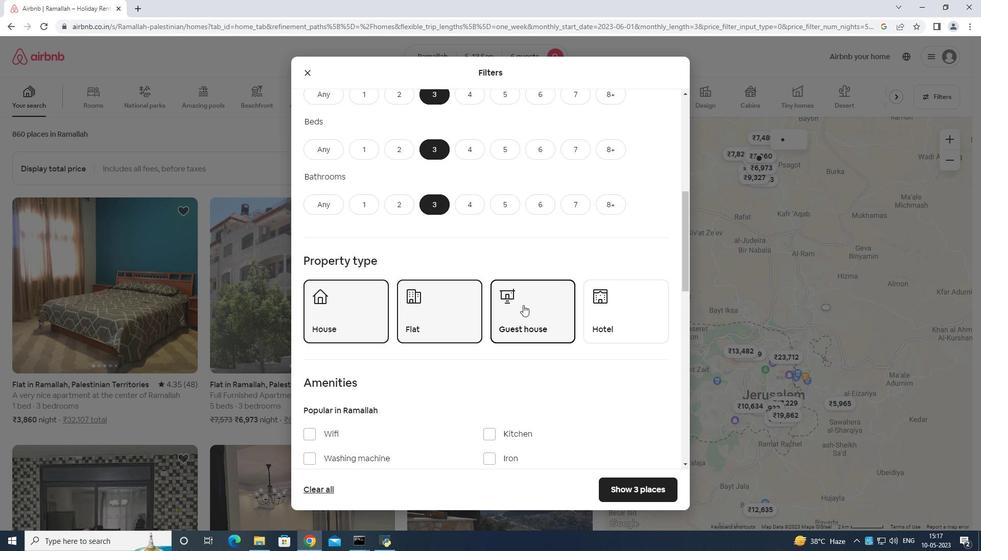 
Action: Mouse scrolled (523, 305) with delta (0, 0)
Screenshot: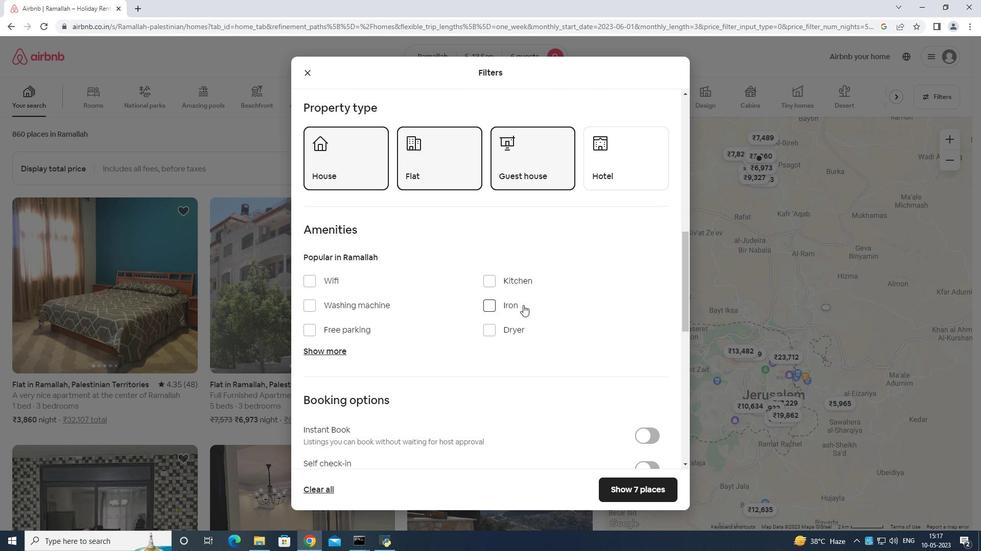 
Action: Mouse moved to (655, 416)
Screenshot: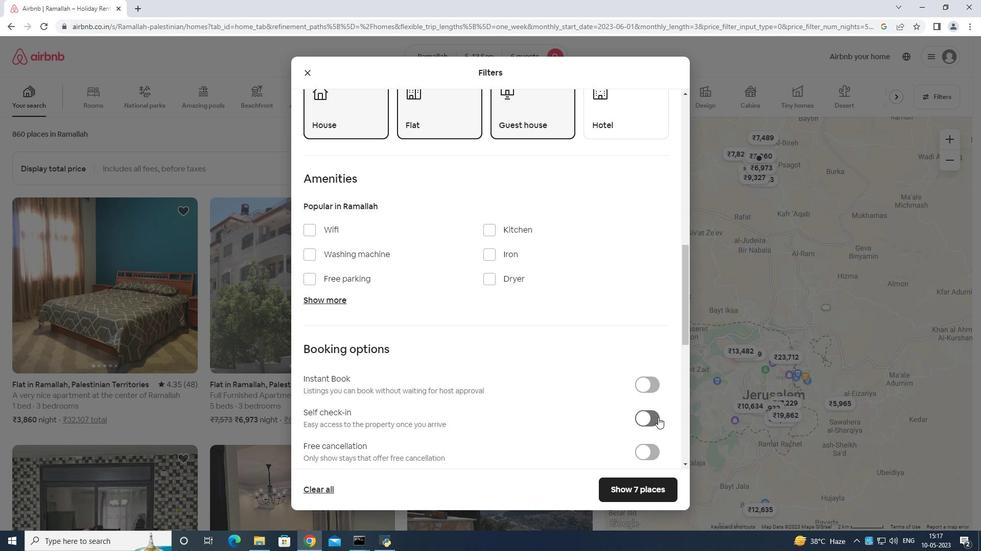 
Action: Mouse pressed left at (655, 416)
Screenshot: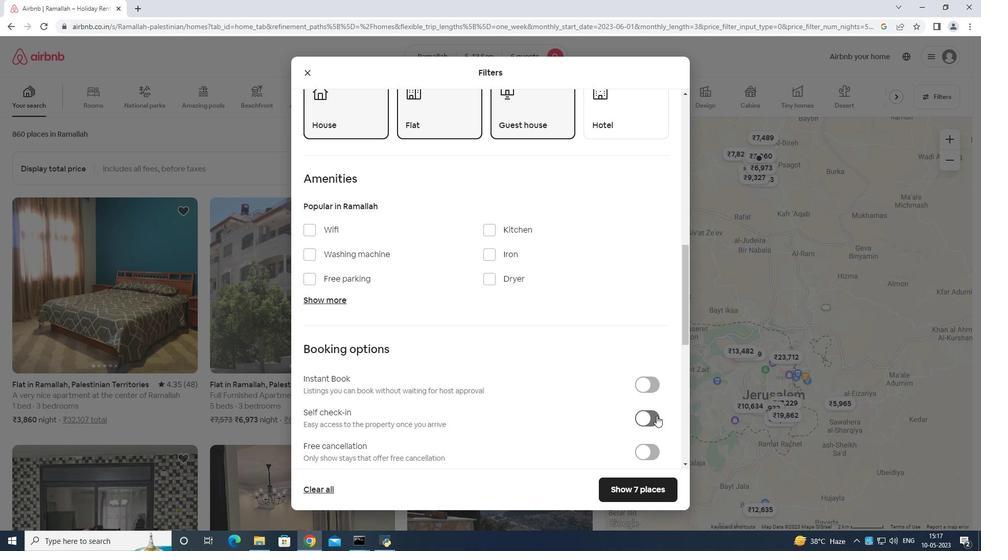 
Action: Mouse moved to (654, 413)
Screenshot: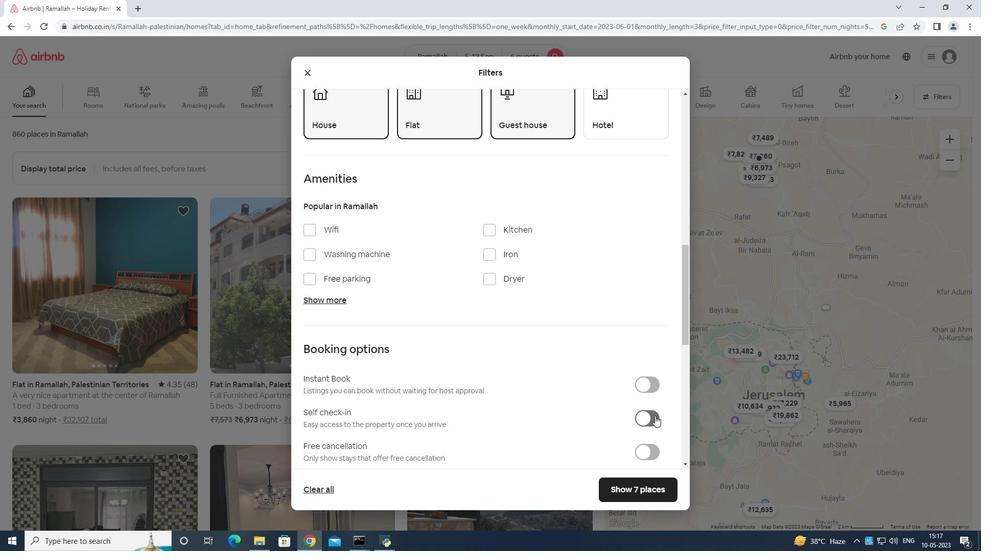 
Action: Mouse scrolled (654, 412) with delta (0, 0)
Screenshot: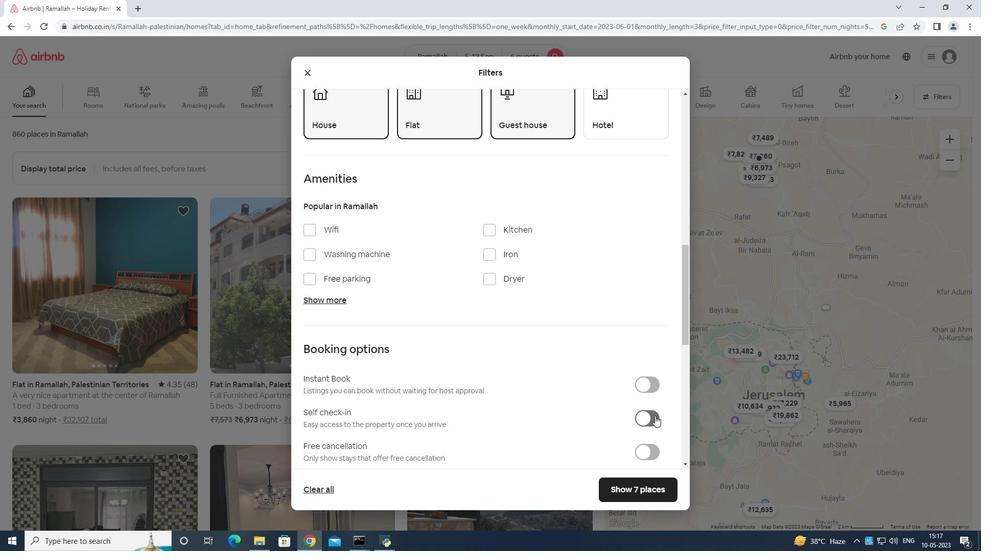 
Action: Mouse moved to (654, 415)
Screenshot: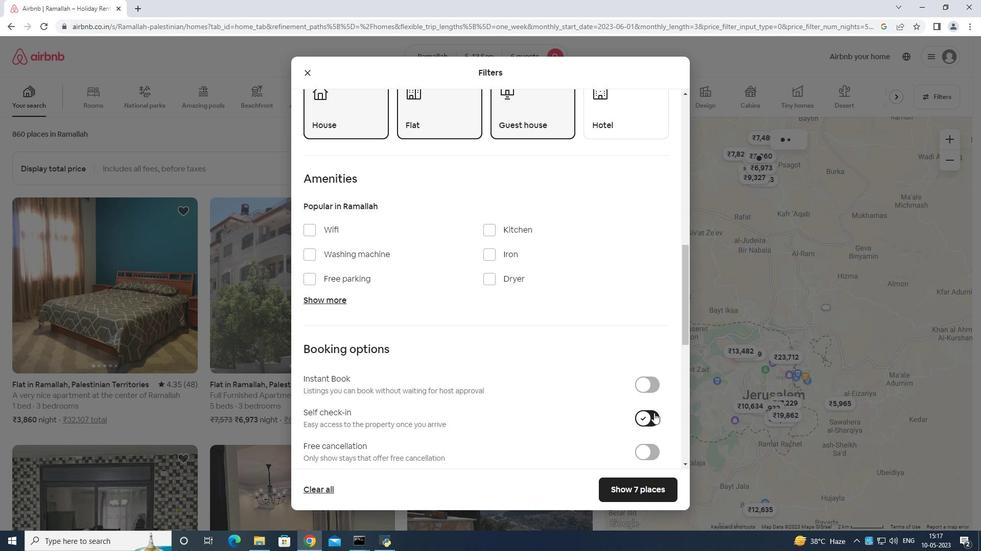
Action: Mouse scrolled (654, 414) with delta (0, 0)
Screenshot: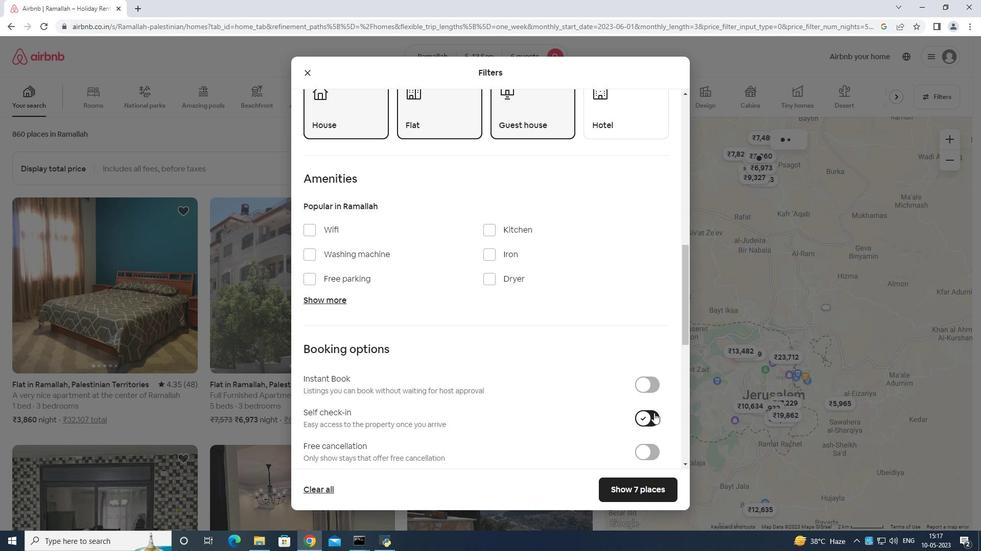 
Action: Mouse scrolled (654, 414) with delta (0, 0)
Screenshot: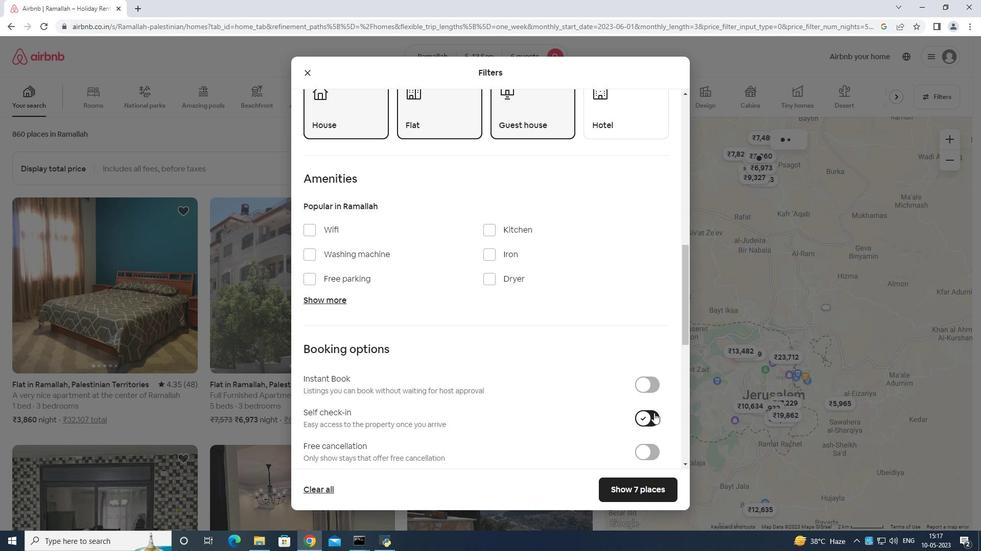 
Action: Mouse moved to (654, 412)
Screenshot: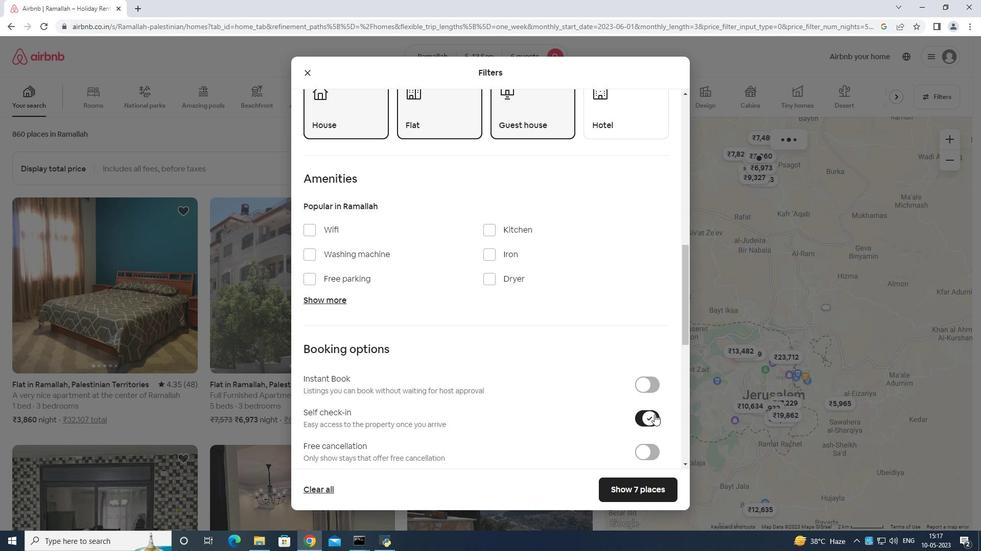 
Action: Mouse scrolled (654, 412) with delta (0, 0)
Screenshot: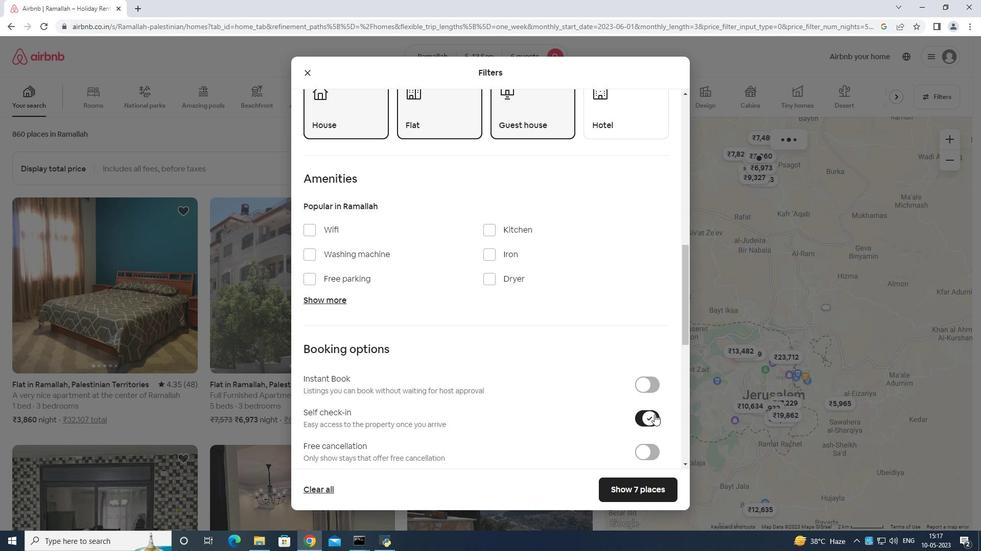 
Action: Mouse scrolled (654, 412) with delta (0, 0)
Screenshot: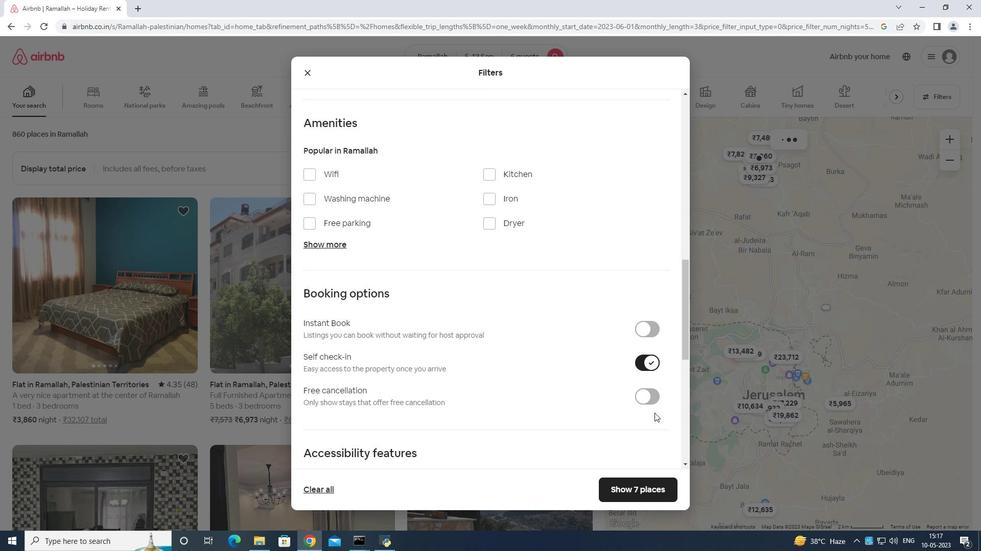 
Action: Mouse moved to (654, 411)
Screenshot: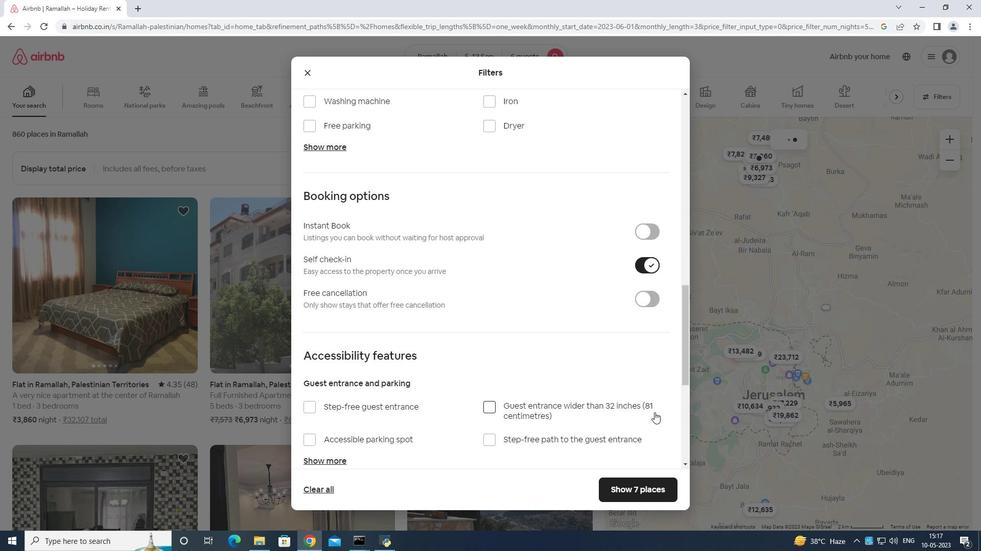 
Action: Mouse scrolled (654, 411) with delta (0, 0)
Screenshot: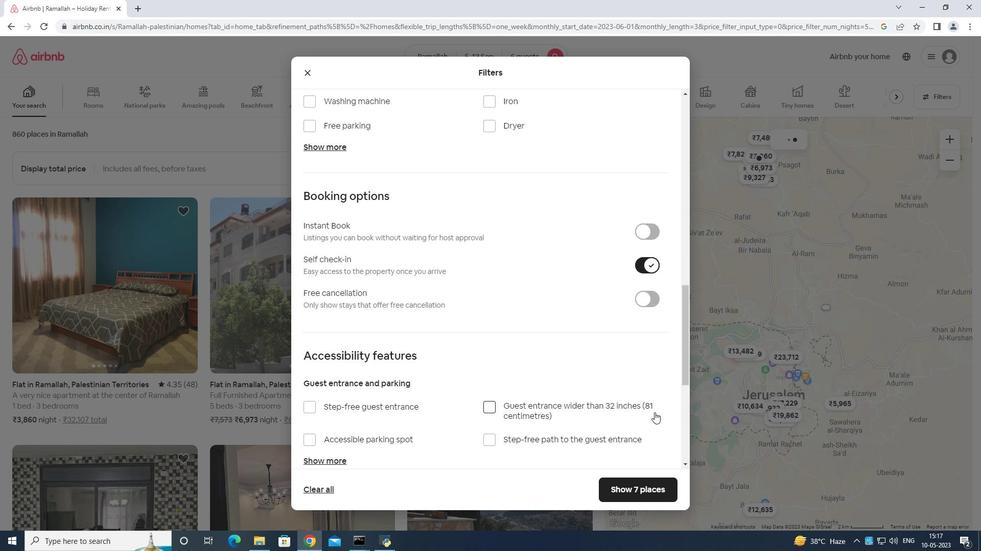 
Action: Mouse scrolled (654, 411) with delta (0, 0)
Screenshot: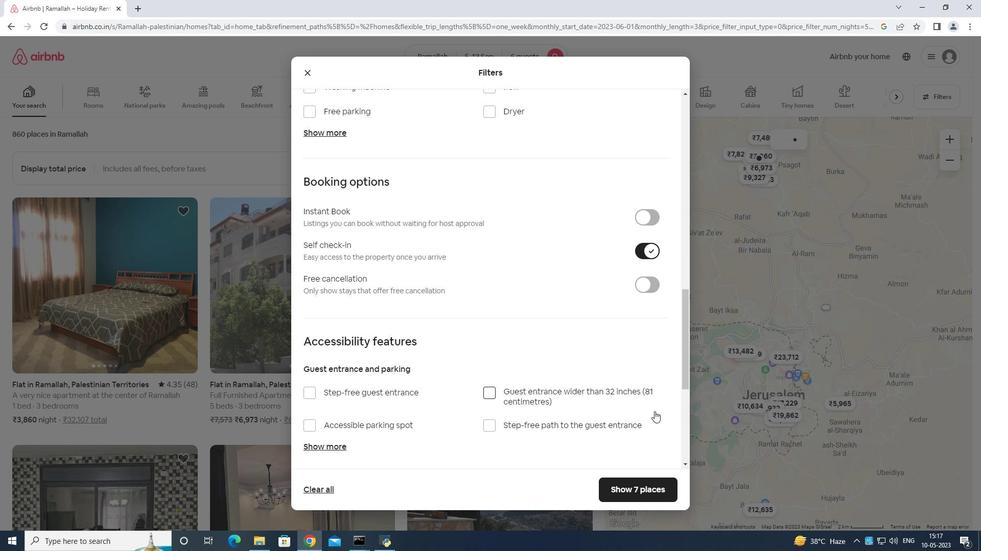 
Action: Mouse scrolled (654, 411) with delta (0, 0)
Screenshot: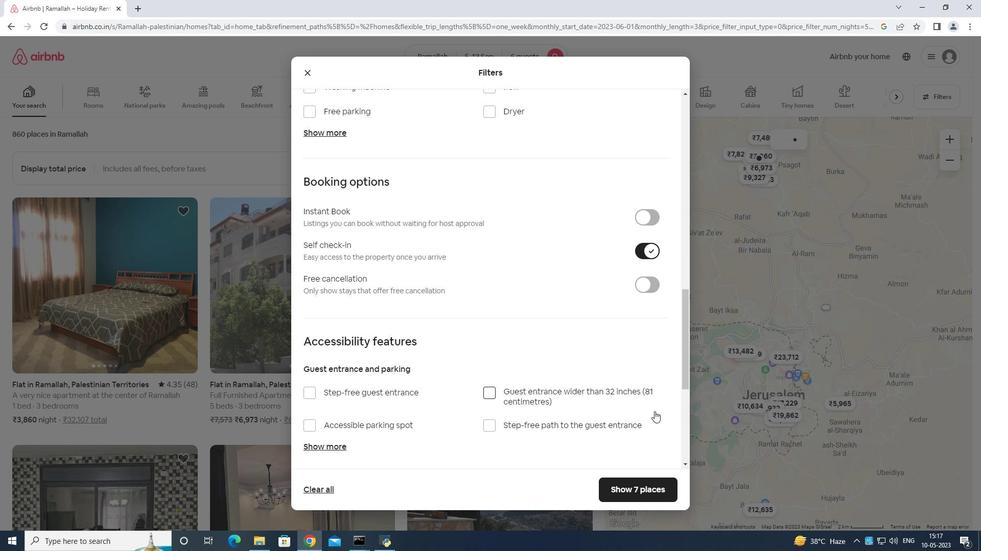 
Action: Mouse moved to (654, 407)
Screenshot: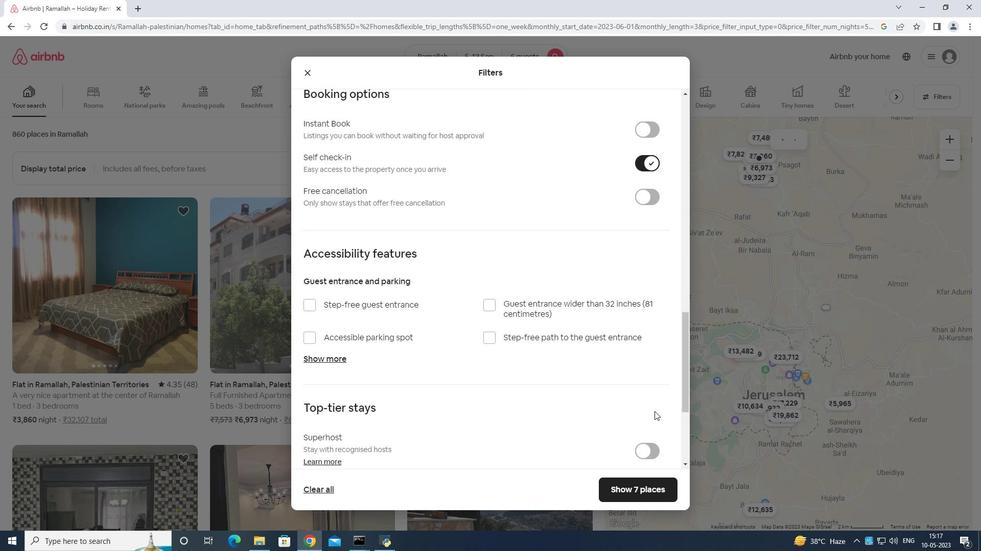 
Action: Mouse scrolled (654, 406) with delta (0, 0)
Screenshot: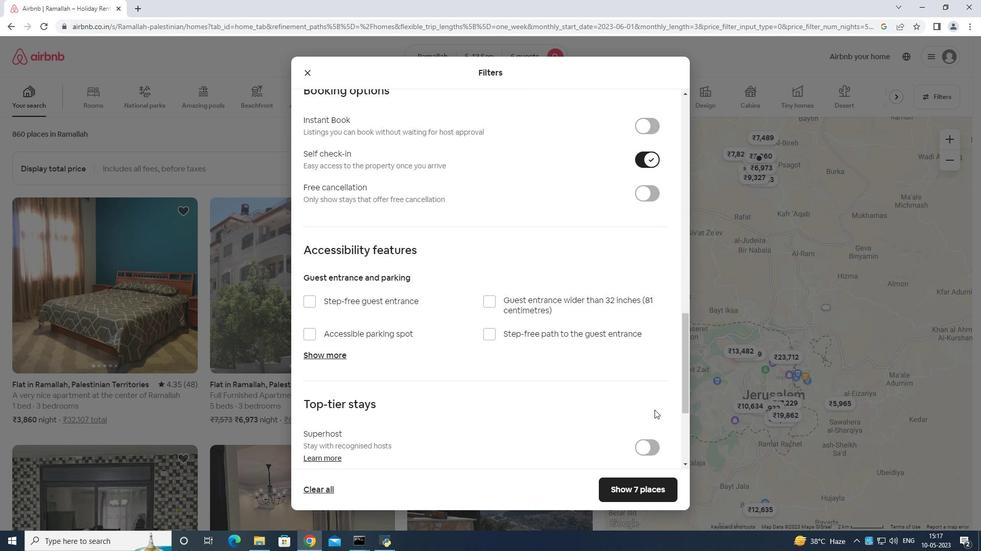 
Action: Mouse scrolled (654, 406) with delta (0, 0)
Screenshot: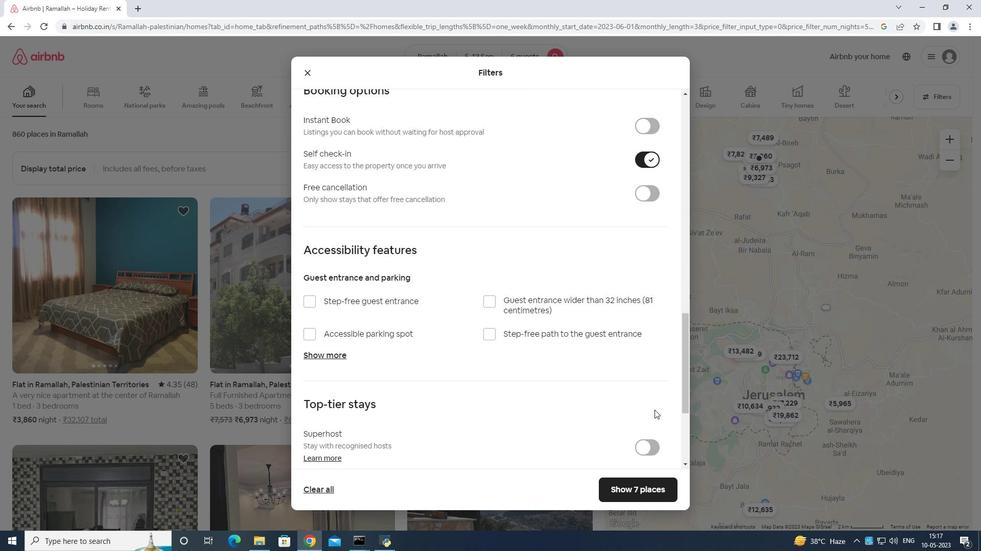 
Action: Mouse moved to (303, 393)
Screenshot: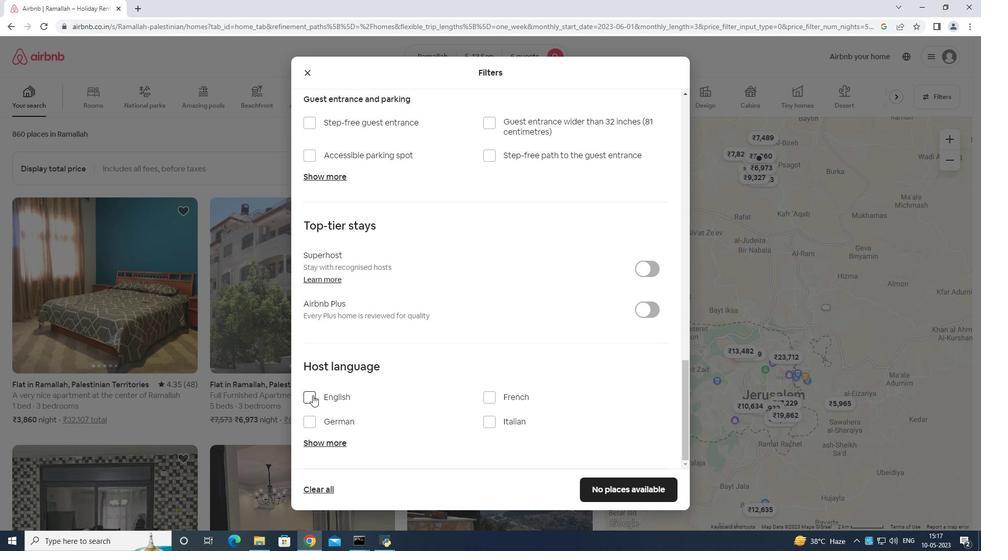 
Action: Mouse pressed left at (303, 393)
Screenshot: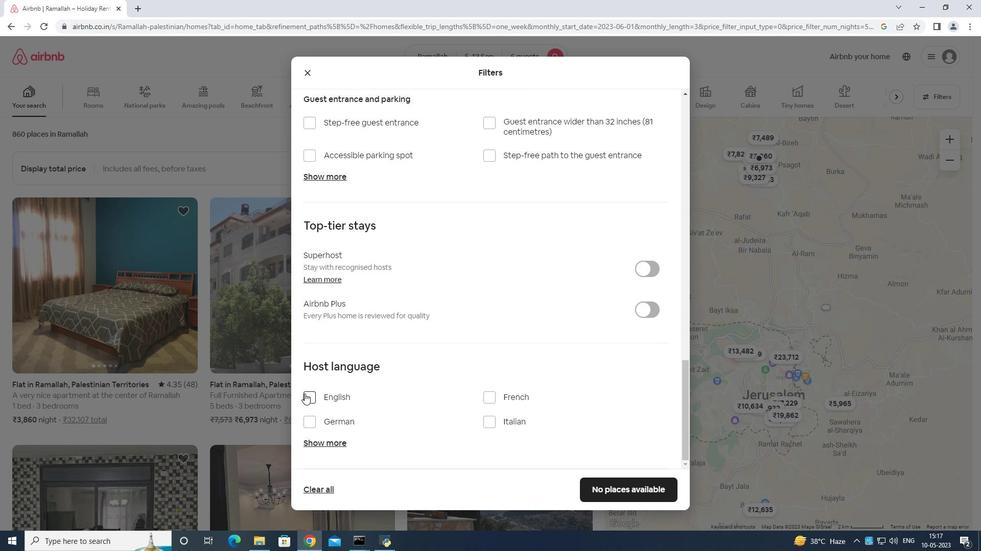 
Action: Mouse moved to (304, 397)
Screenshot: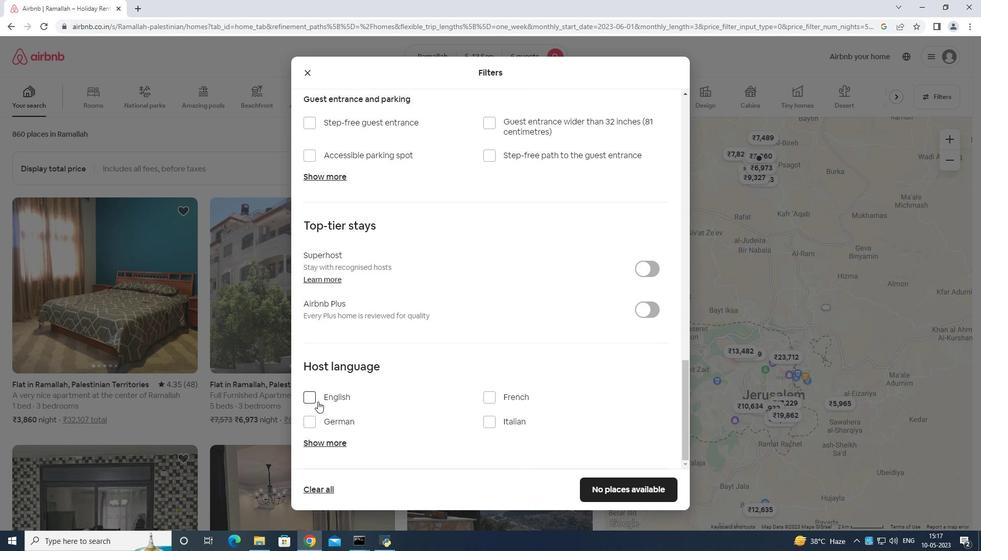 
Action: Mouse pressed left at (304, 397)
Screenshot: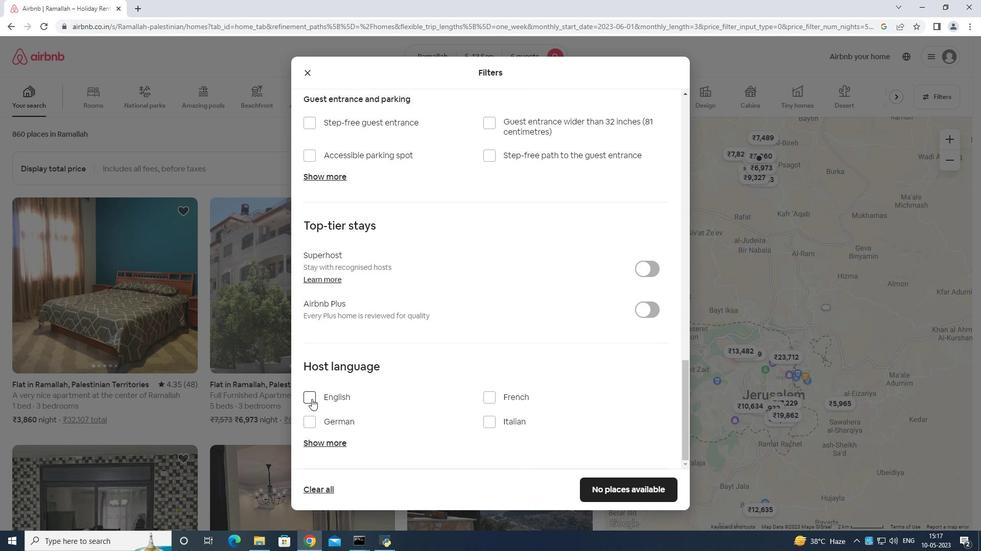 
Action: Mouse moved to (616, 489)
Screenshot: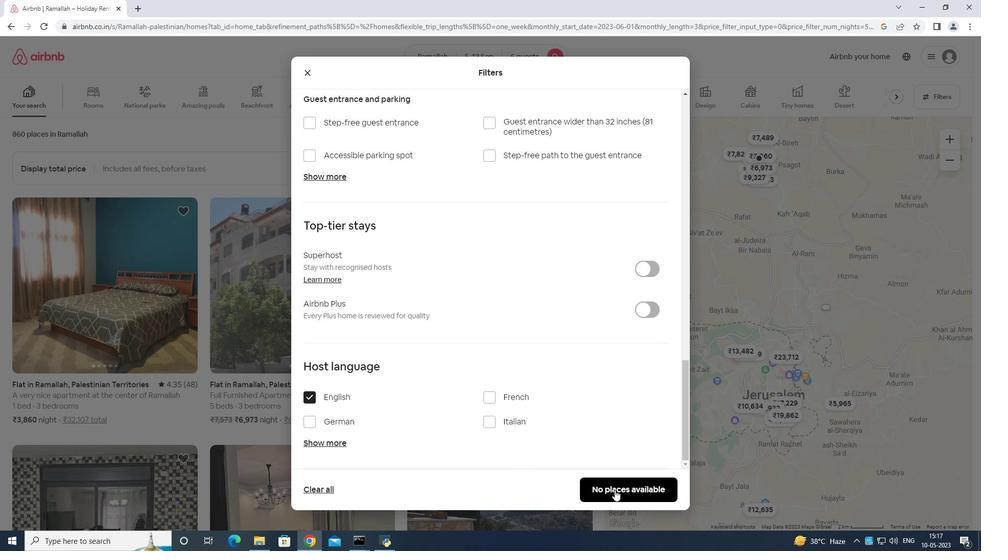 
Action: Mouse pressed left at (616, 489)
Screenshot: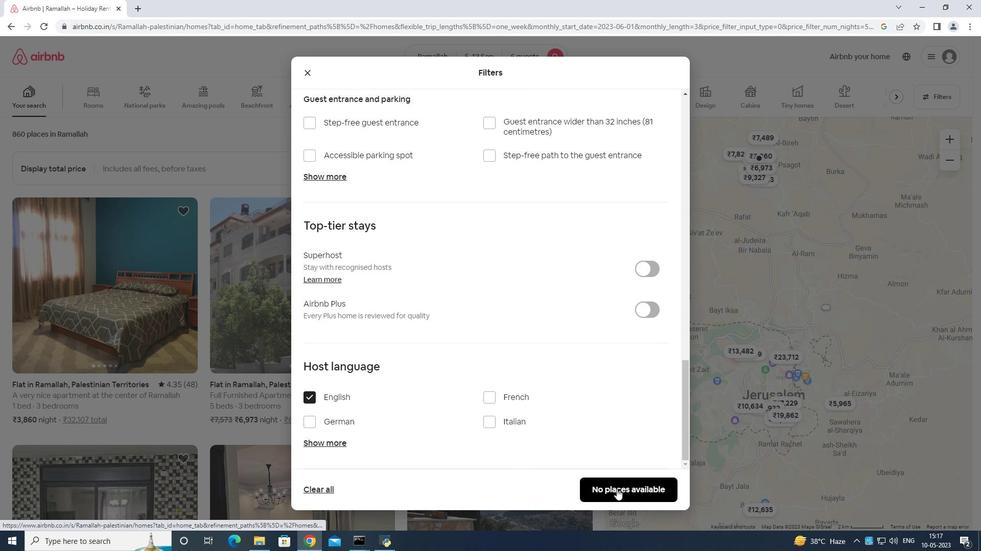 
Action: Mouse moved to (617, 489)
Screenshot: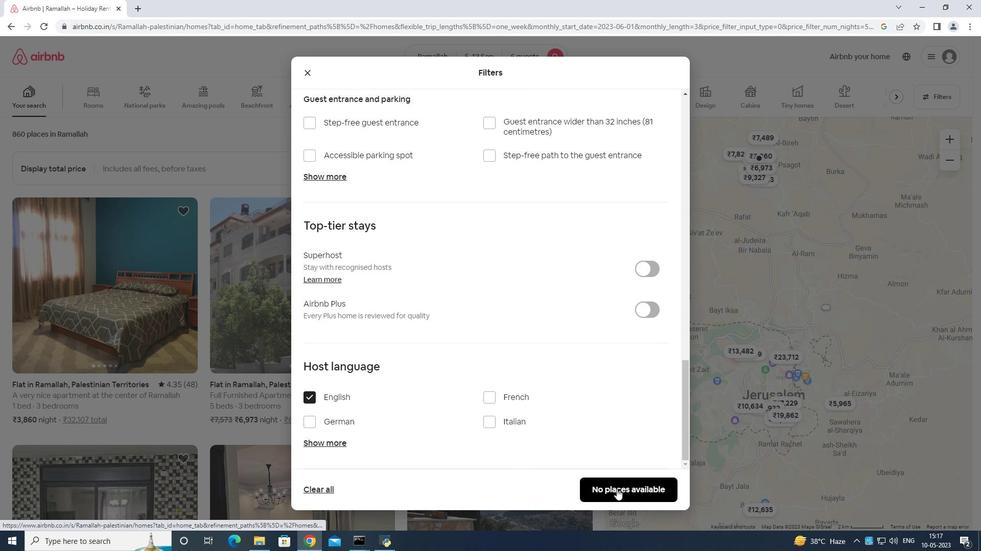 
